 Task: Look for space in Heishan, China from 8th June, 2023 to 12th June, 2023 for 2 adults in price range Rs.8000 to Rs.16000. Place can be private room with 1  bedroom having 1 bed and 1 bathroom. Property type can be flatguest house, hotel. Booking option can be shelf check-in. Required host language is Chinese (Simplified).
Action: Mouse moved to (579, 498)
Screenshot: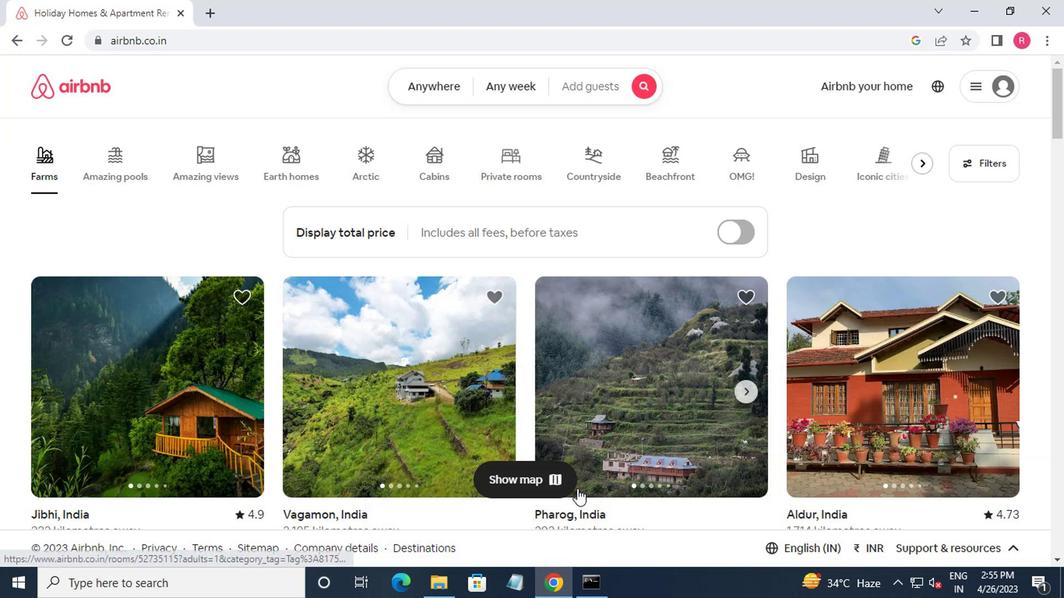 
Action: Mouse scrolled (579, 497) with delta (0, -1)
Screenshot: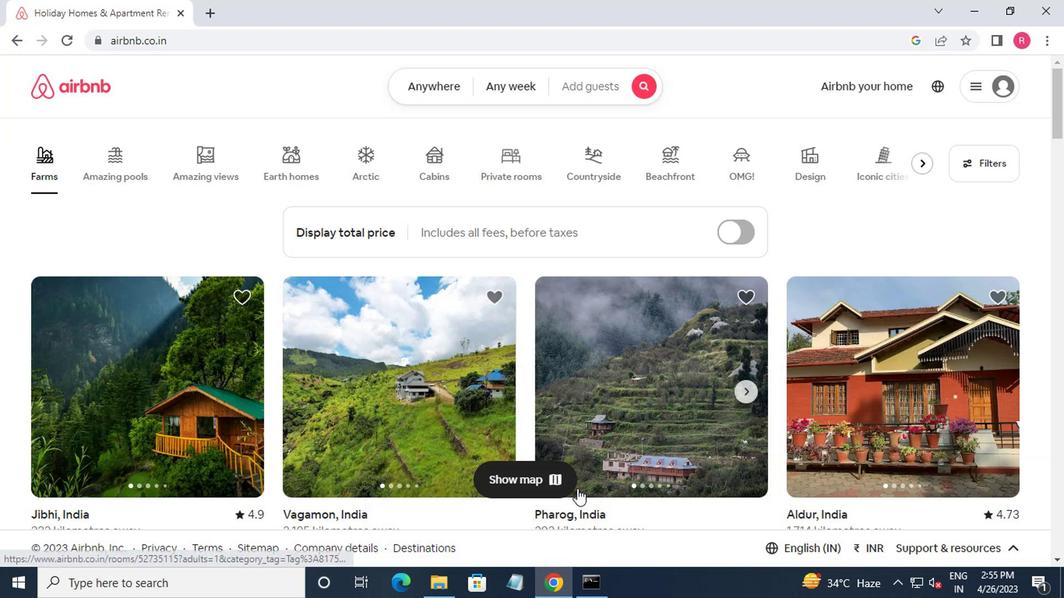 
Action: Mouse moved to (647, 95)
Screenshot: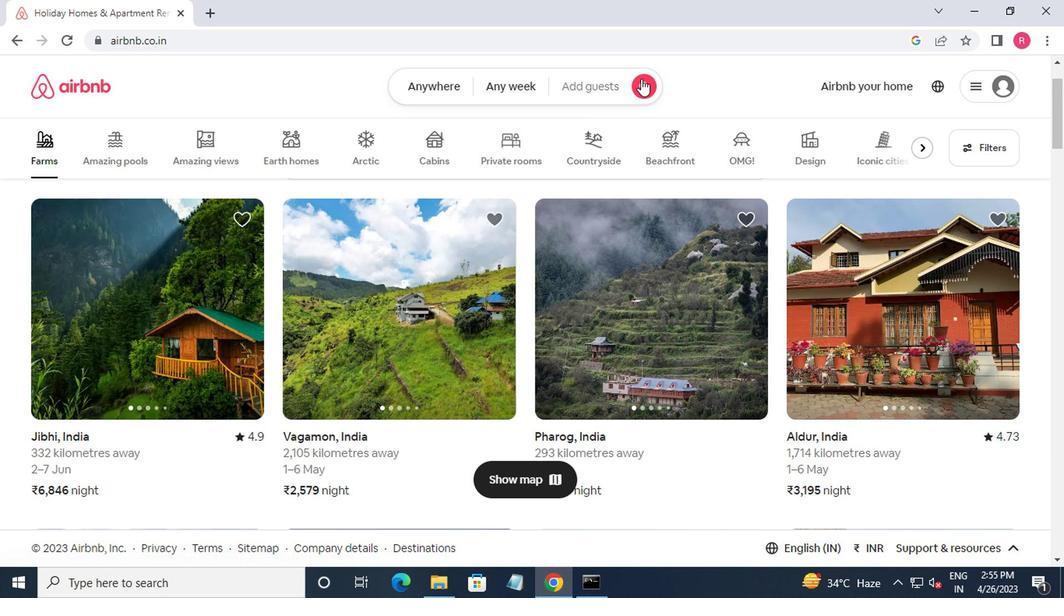 
Action: Mouse pressed left at (647, 95)
Screenshot: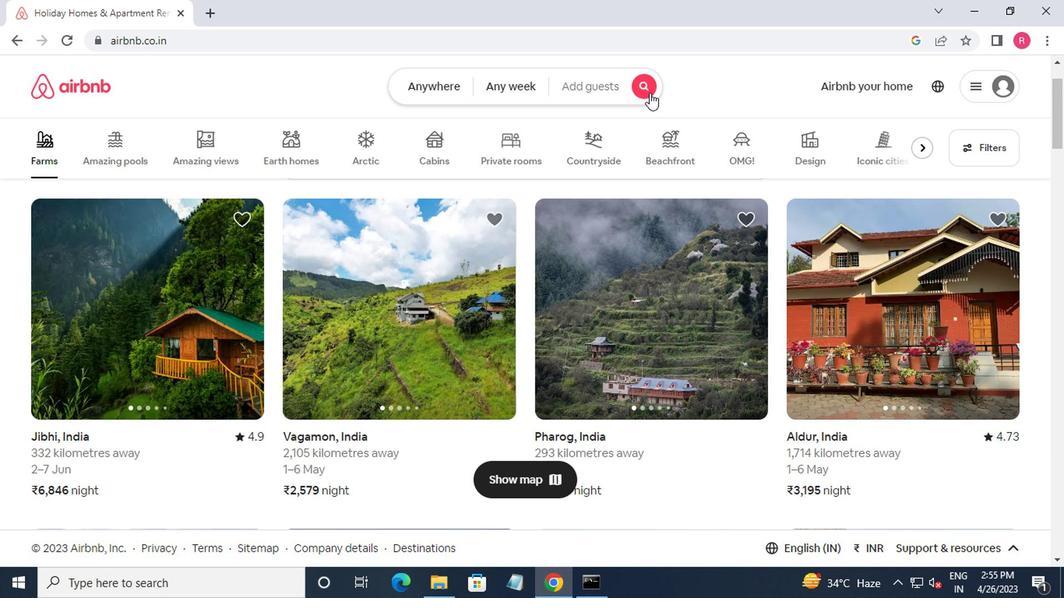 
Action: Mouse moved to (393, 154)
Screenshot: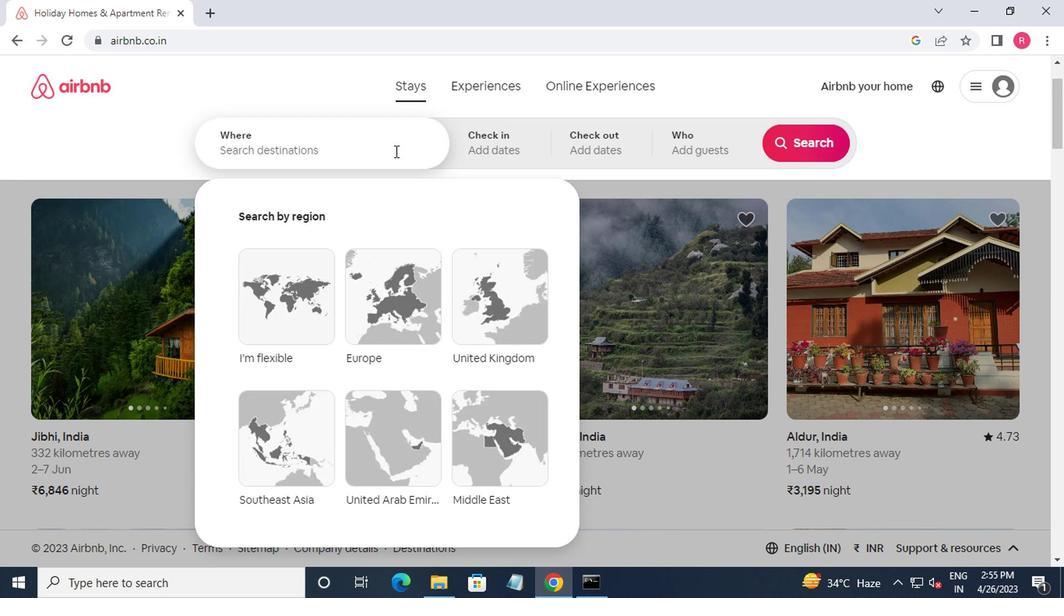 
Action: Mouse pressed left at (393, 154)
Screenshot: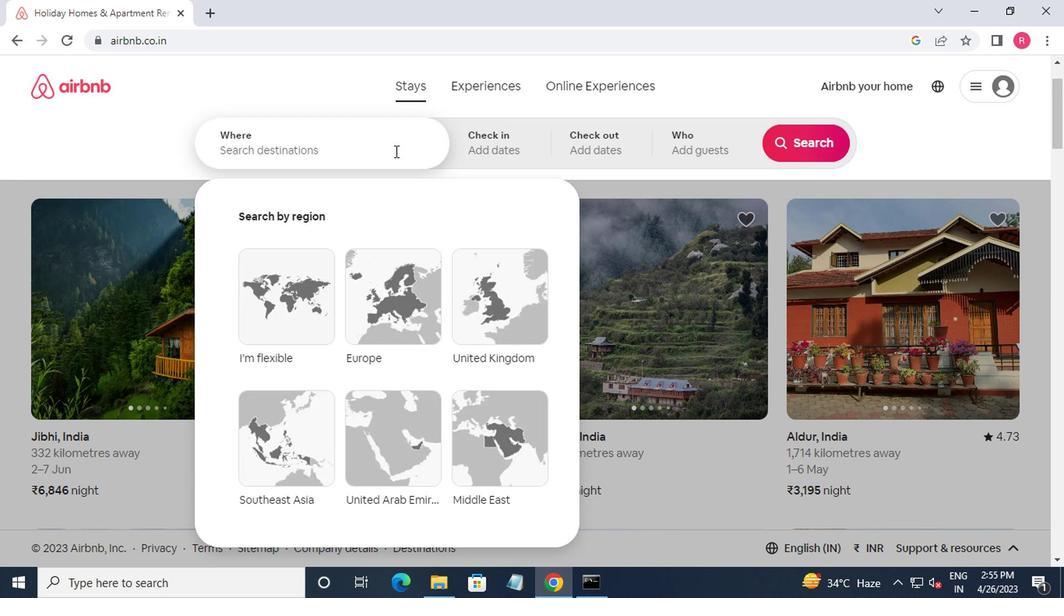 
Action: Mouse moved to (395, 153)
Screenshot: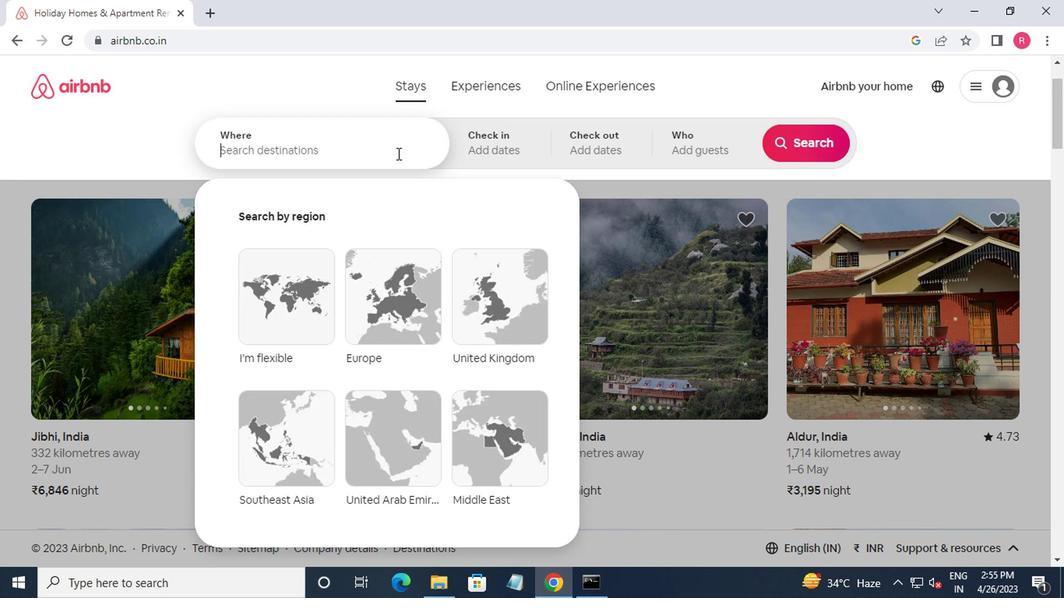 
Action: Key pressed heishan,china<Key.enter>
Screenshot: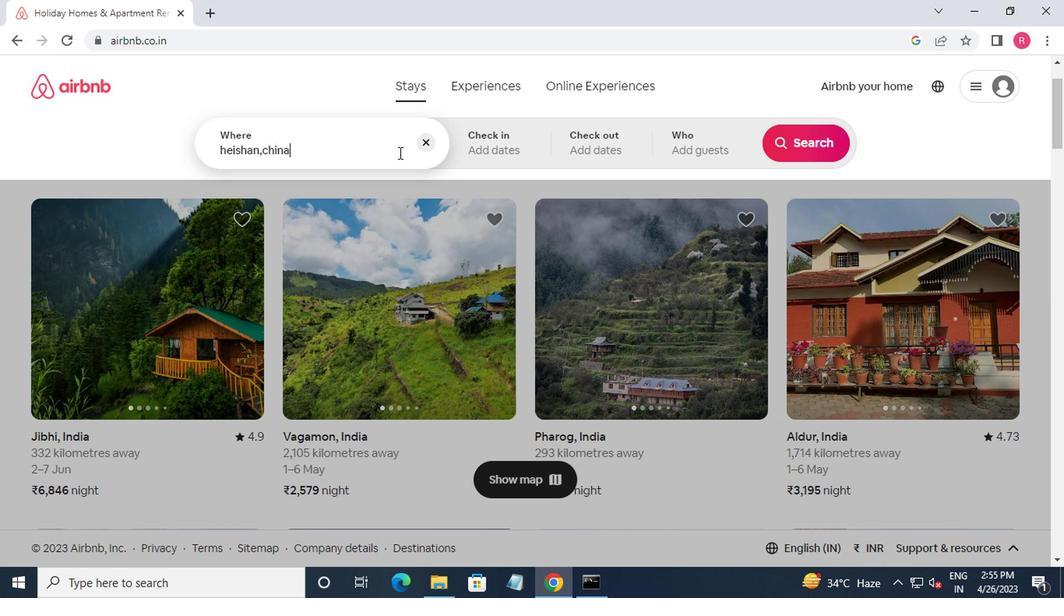 
Action: Mouse moved to (794, 273)
Screenshot: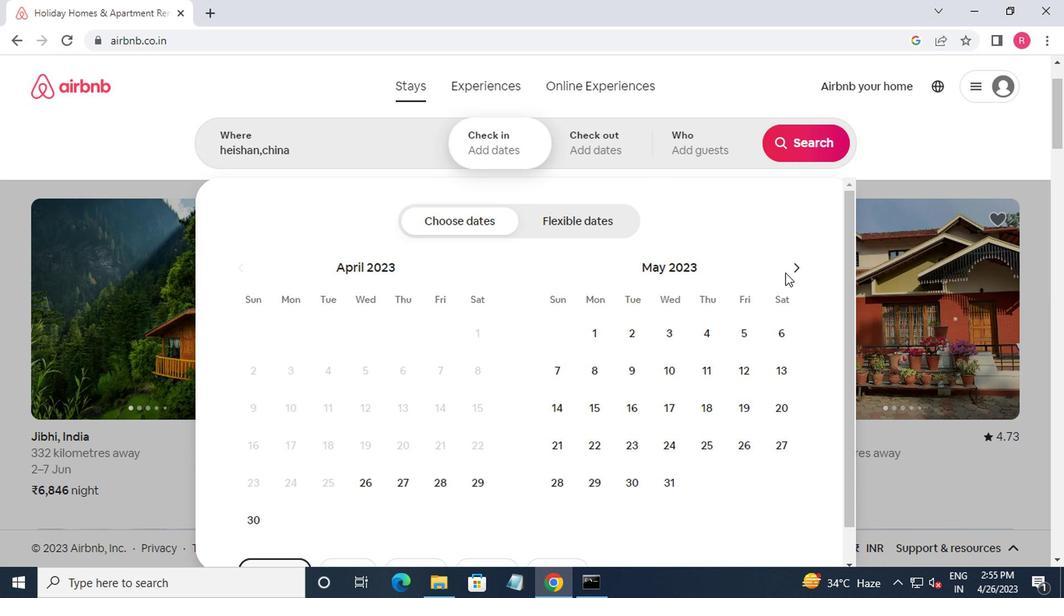 
Action: Mouse pressed left at (794, 273)
Screenshot: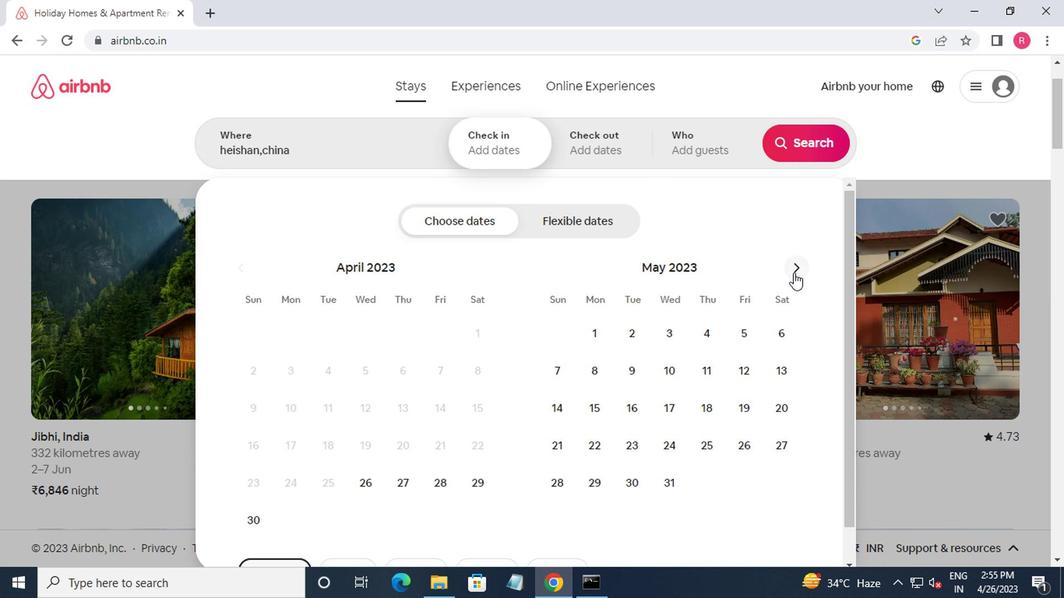 
Action: Mouse moved to (709, 382)
Screenshot: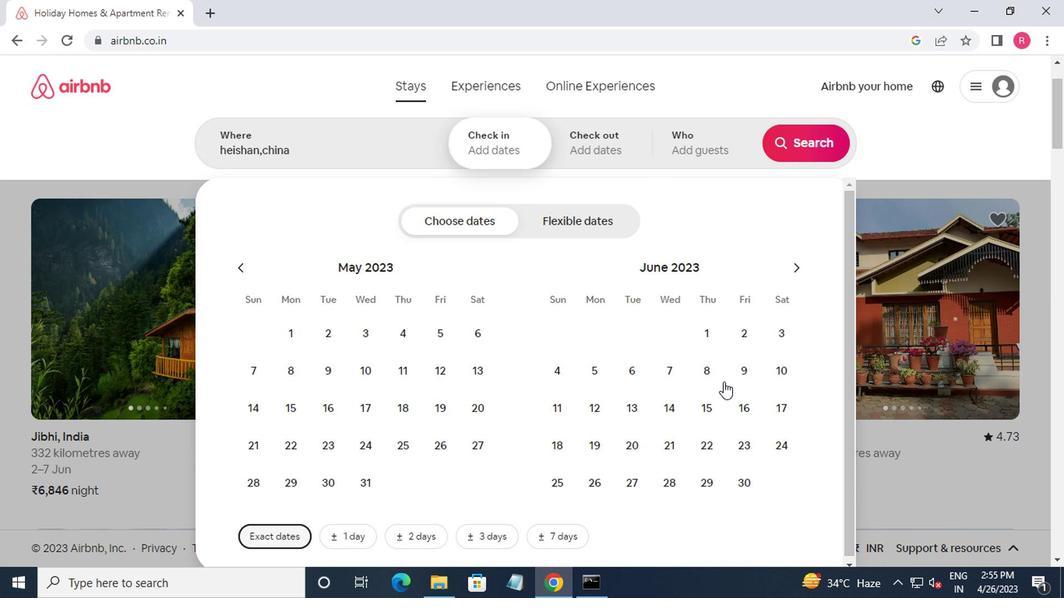 
Action: Mouse pressed left at (709, 382)
Screenshot: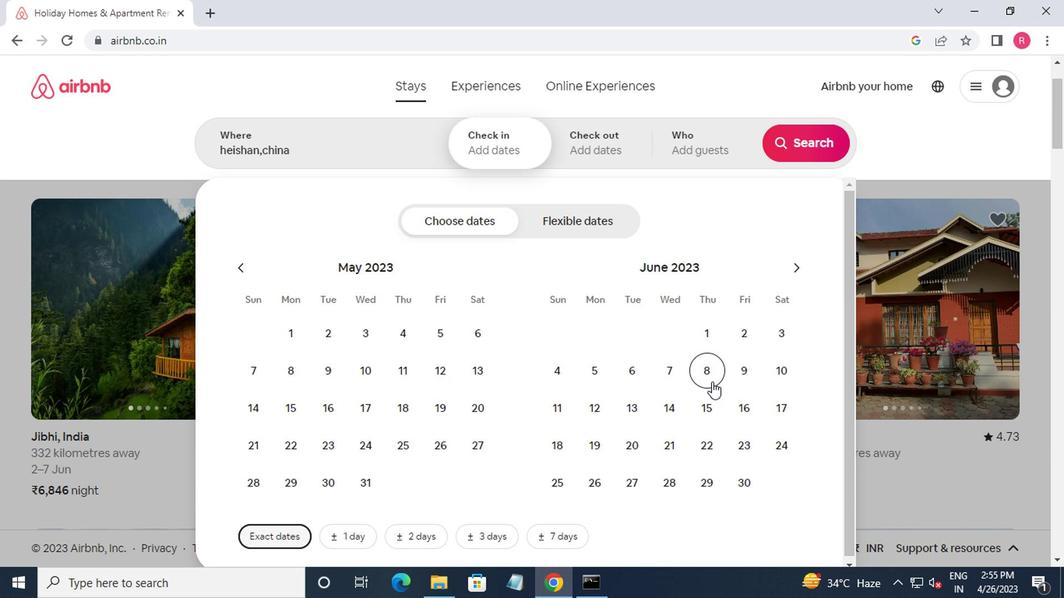 
Action: Mouse moved to (599, 406)
Screenshot: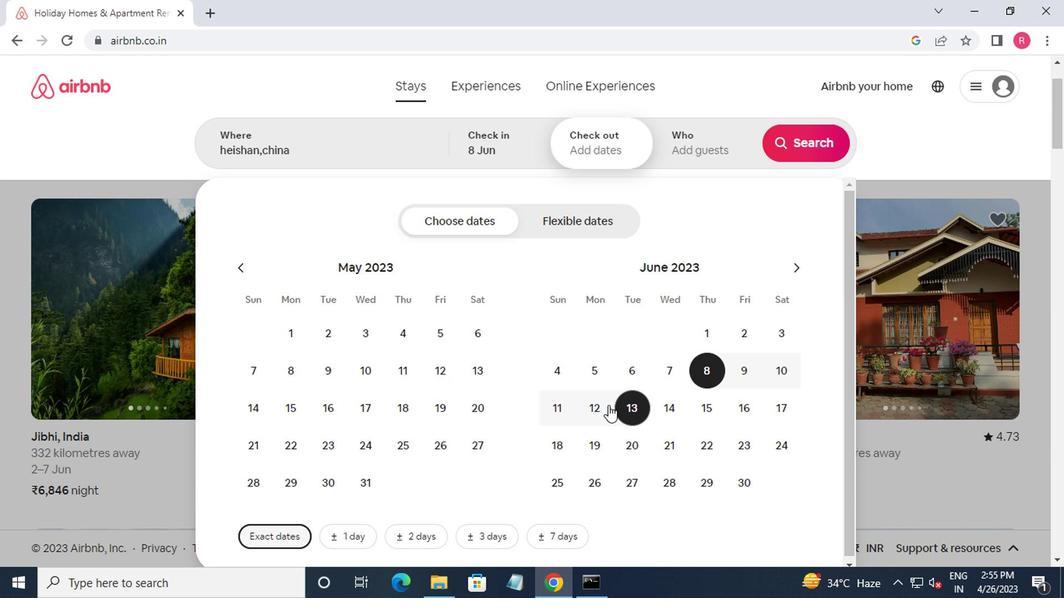 
Action: Mouse pressed left at (599, 406)
Screenshot: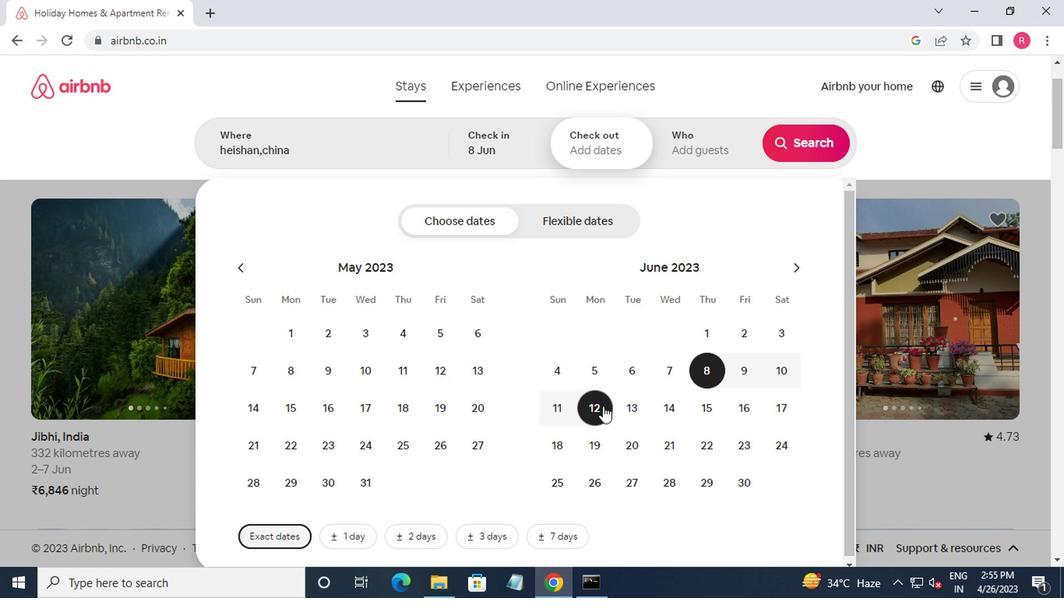 
Action: Mouse moved to (679, 147)
Screenshot: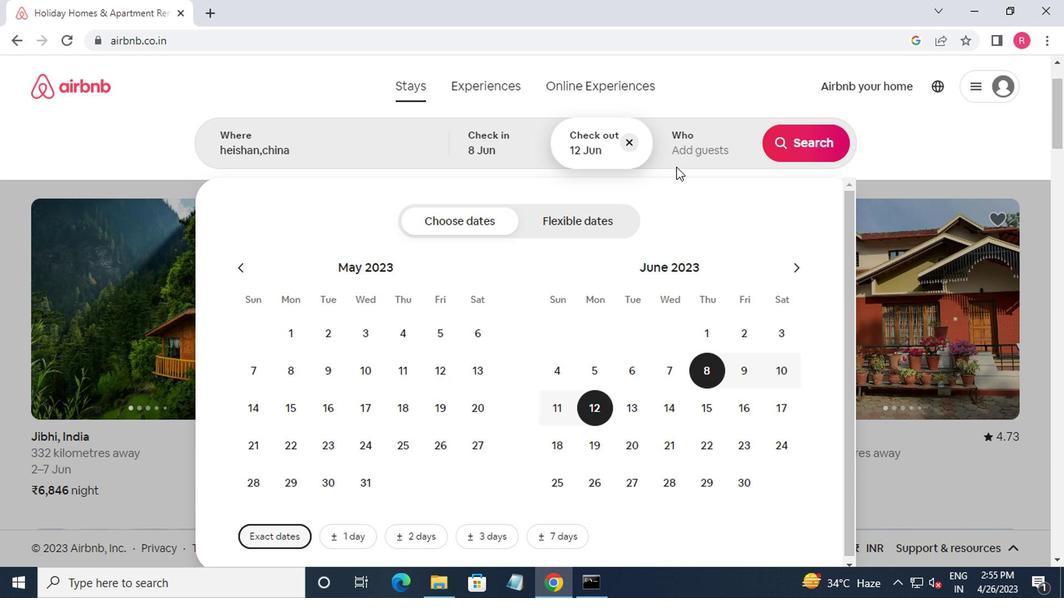 
Action: Mouse pressed left at (679, 147)
Screenshot: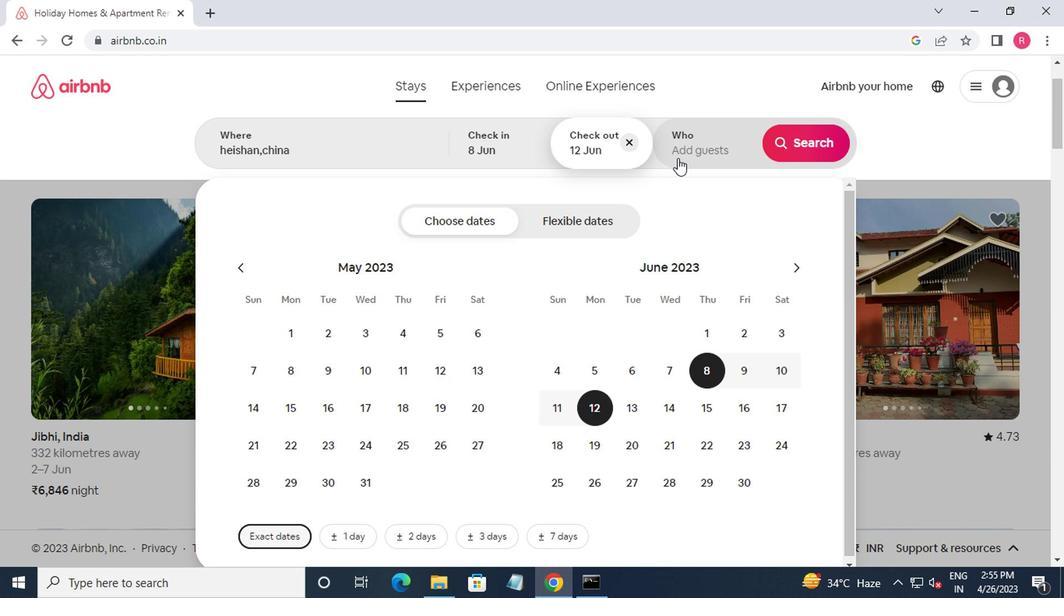 
Action: Mouse moved to (804, 225)
Screenshot: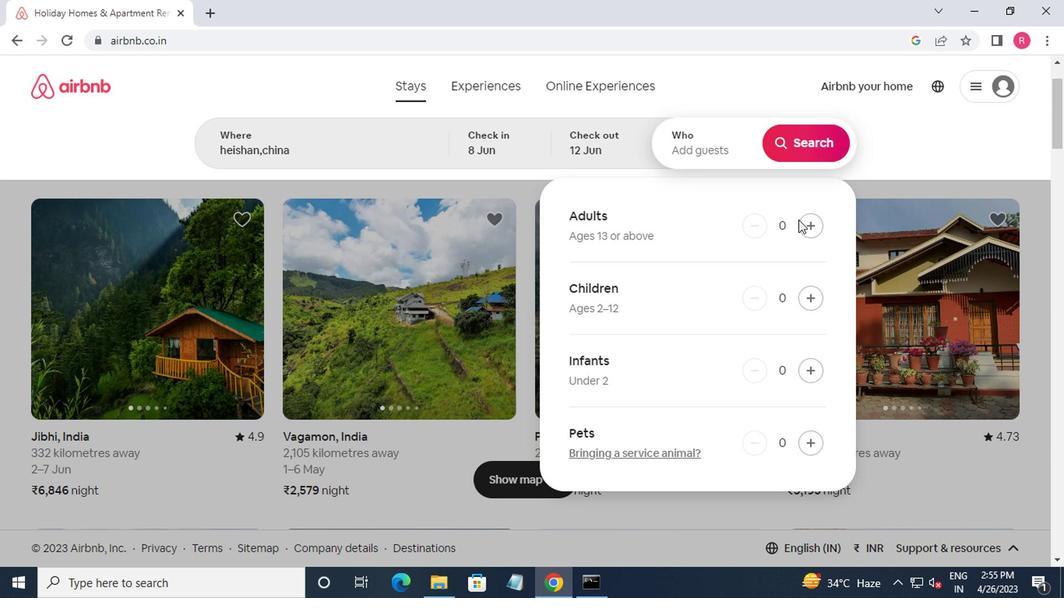 
Action: Mouse pressed left at (804, 225)
Screenshot: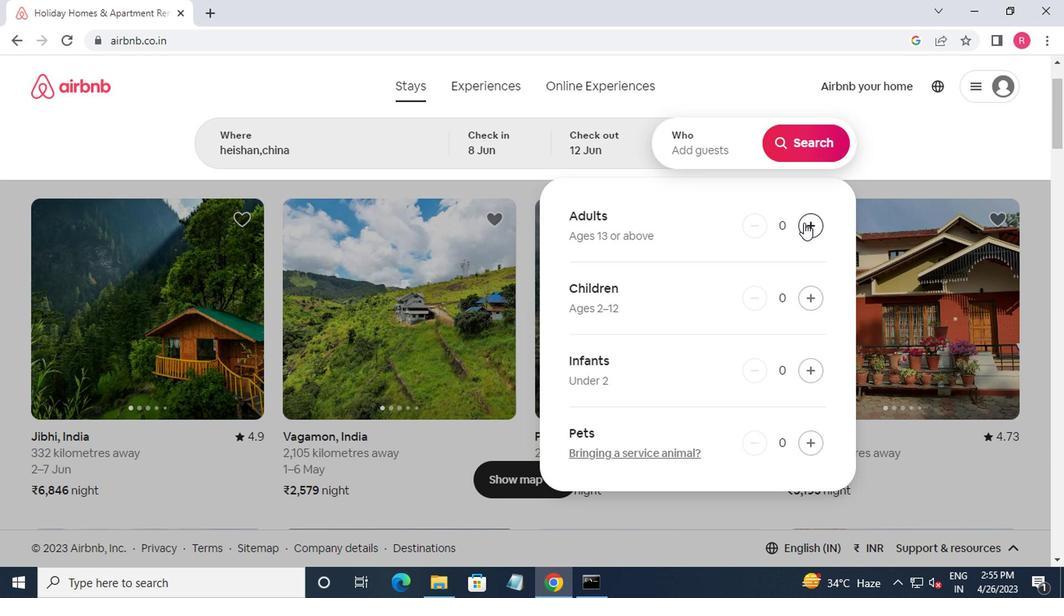 
Action: Mouse moved to (804, 225)
Screenshot: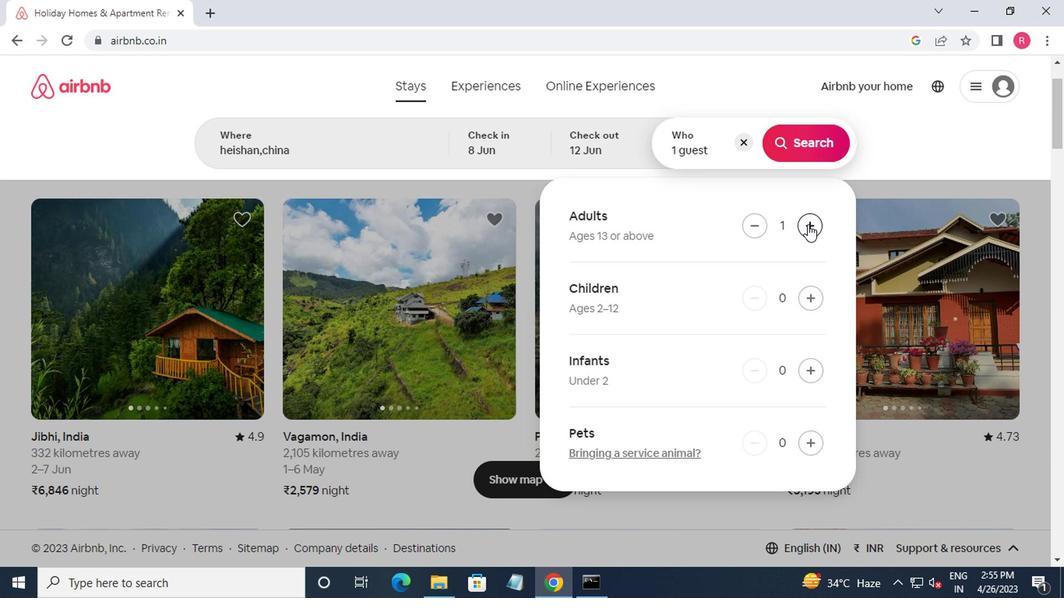 
Action: Mouse pressed left at (804, 225)
Screenshot: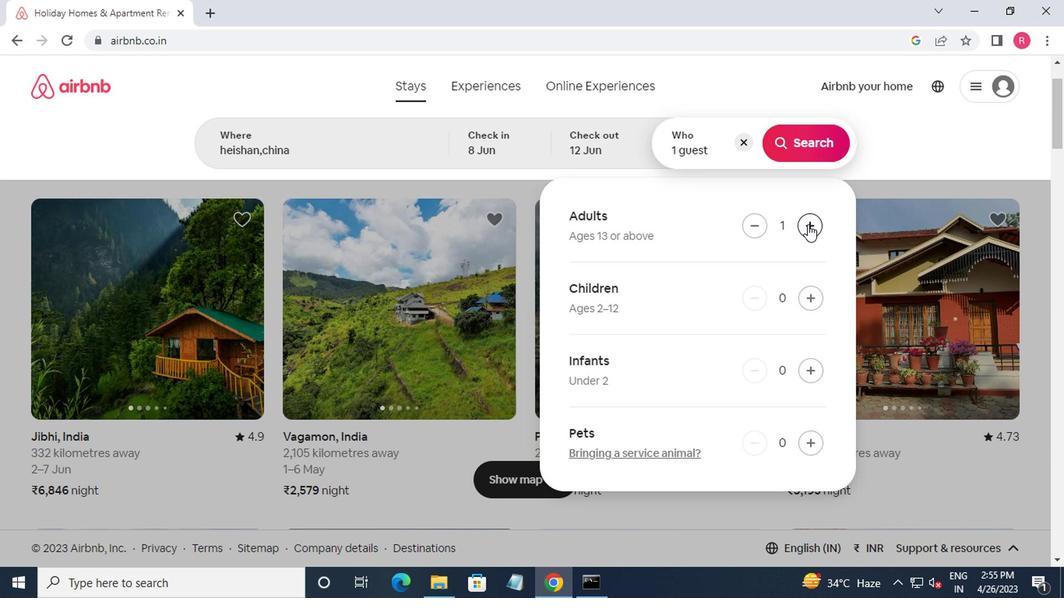 
Action: Mouse moved to (811, 141)
Screenshot: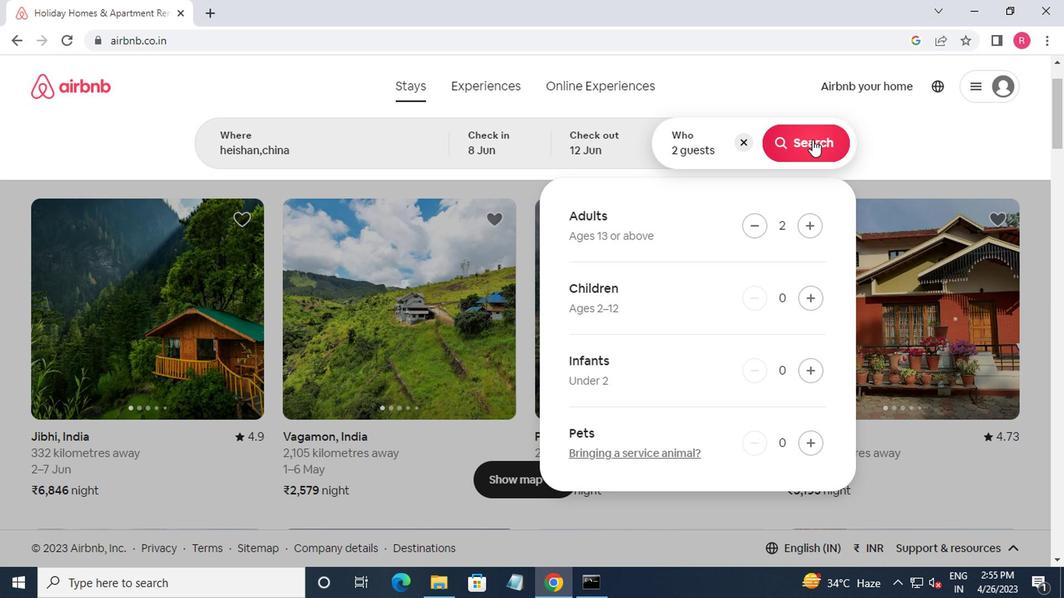 
Action: Mouse pressed left at (811, 141)
Screenshot: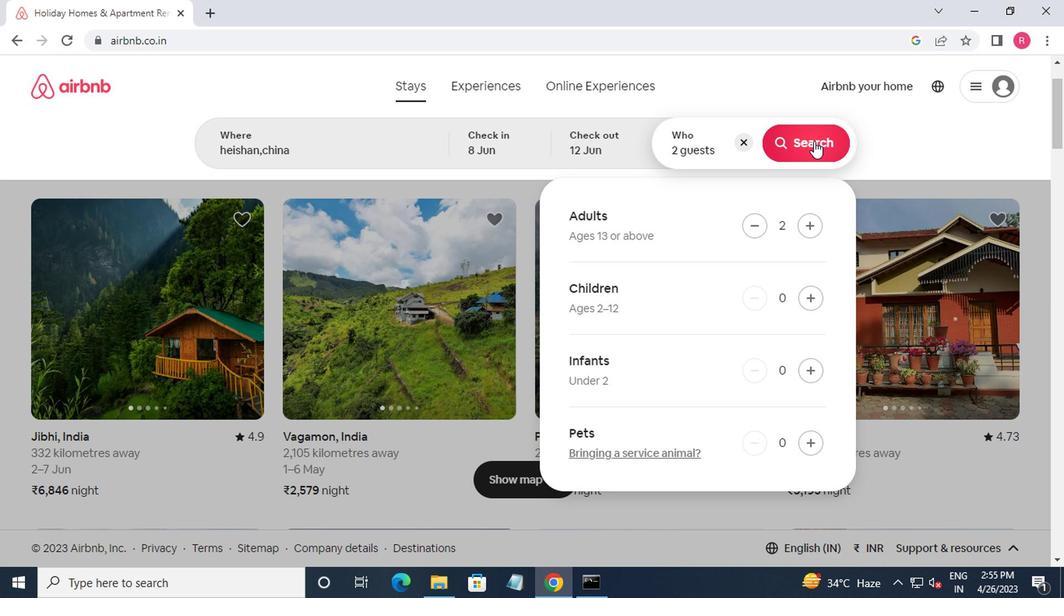 
Action: Mouse moved to (990, 150)
Screenshot: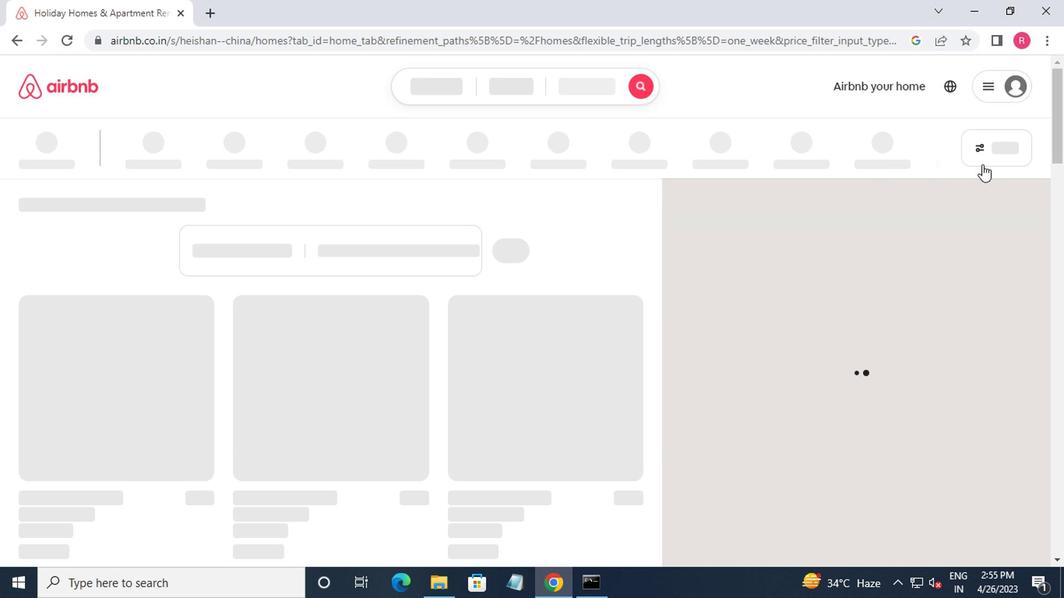 
Action: Mouse pressed left at (990, 150)
Screenshot: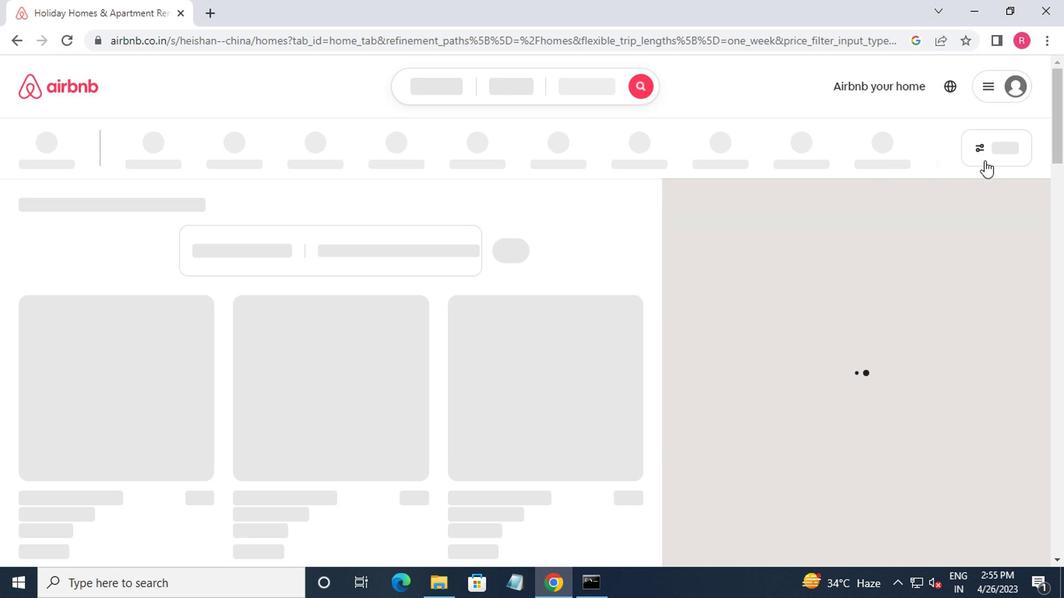 
Action: Mouse moved to (395, 238)
Screenshot: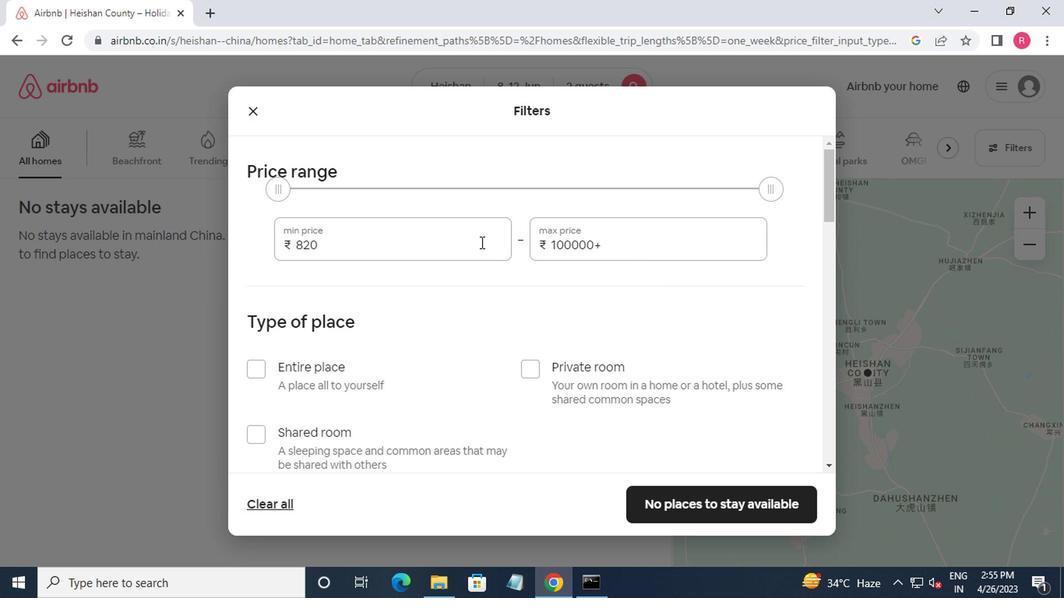 
Action: Mouse pressed left at (395, 238)
Screenshot: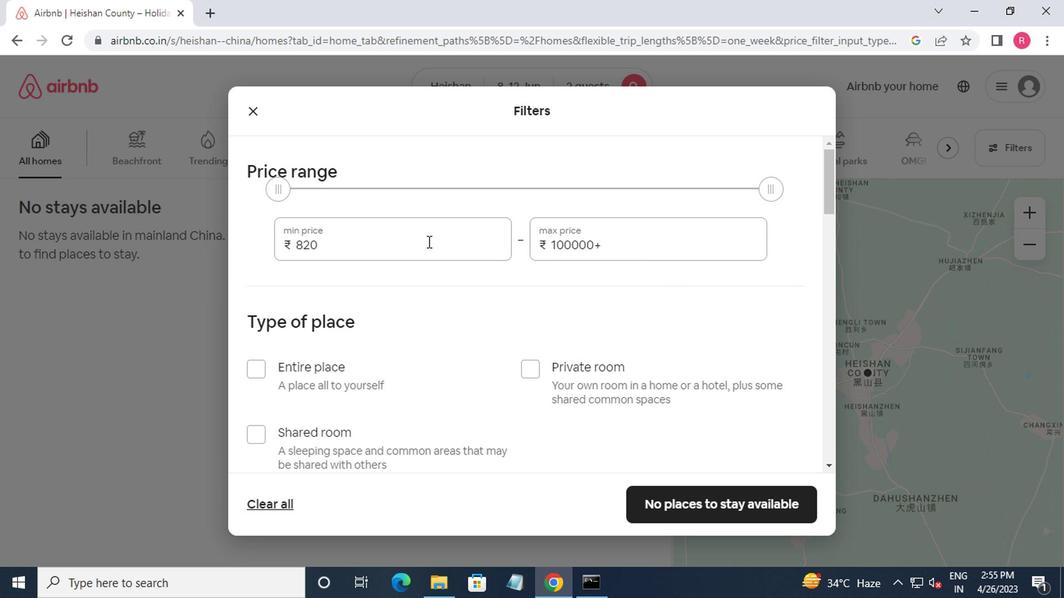 
Action: Mouse moved to (393, 237)
Screenshot: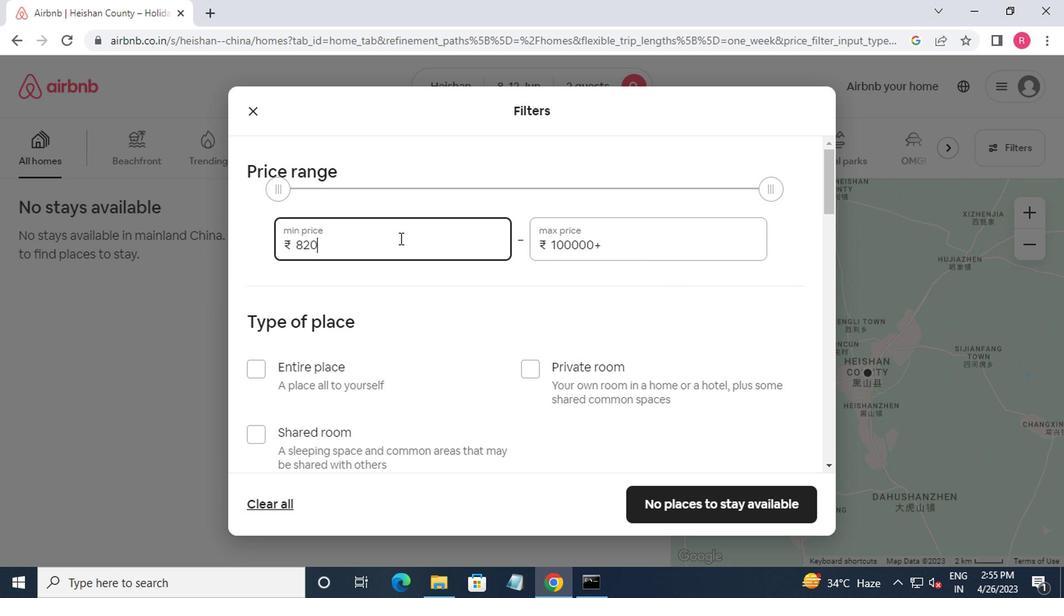 
Action: Key pressed <Key.backspace><Key.backspace><Key.backspace><Key.backspace>80000<Key.backspace><Key.tab>1600<Key.backspace><Key.backspace><Key.backspace><Key.backspace><Key.backspace><Key.backspace>6000
Screenshot: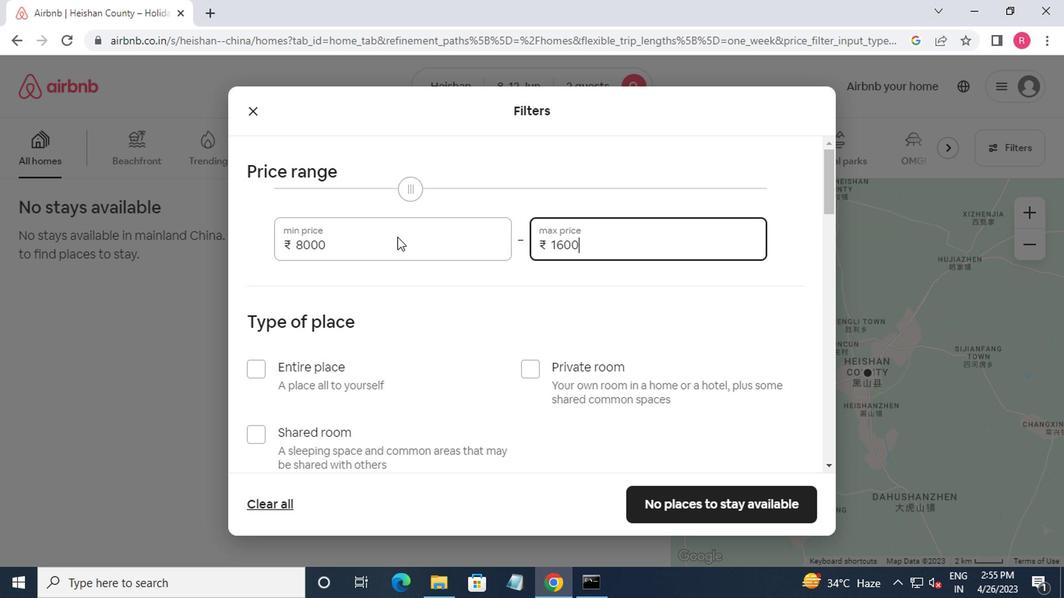 
Action: Mouse moved to (526, 374)
Screenshot: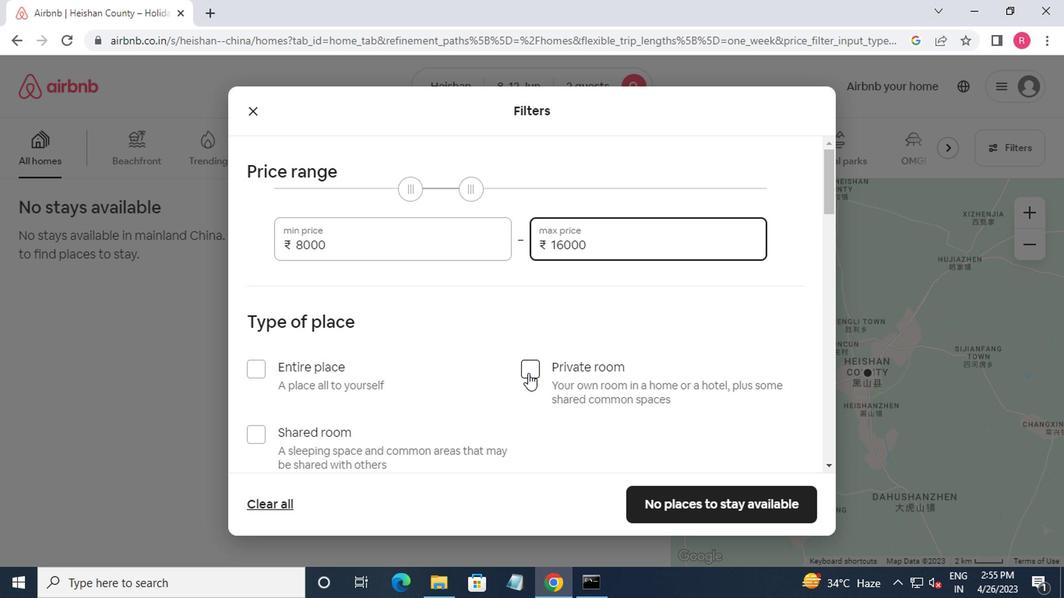 
Action: Mouse scrolled (526, 374) with delta (0, 0)
Screenshot: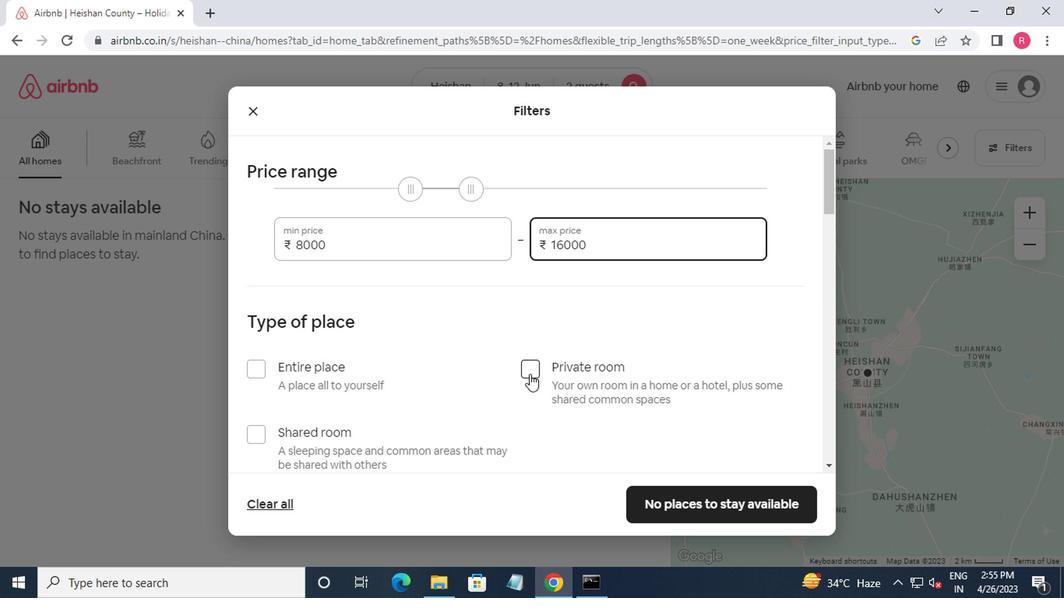 
Action: Mouse moved to (530, 294)
Screenshot: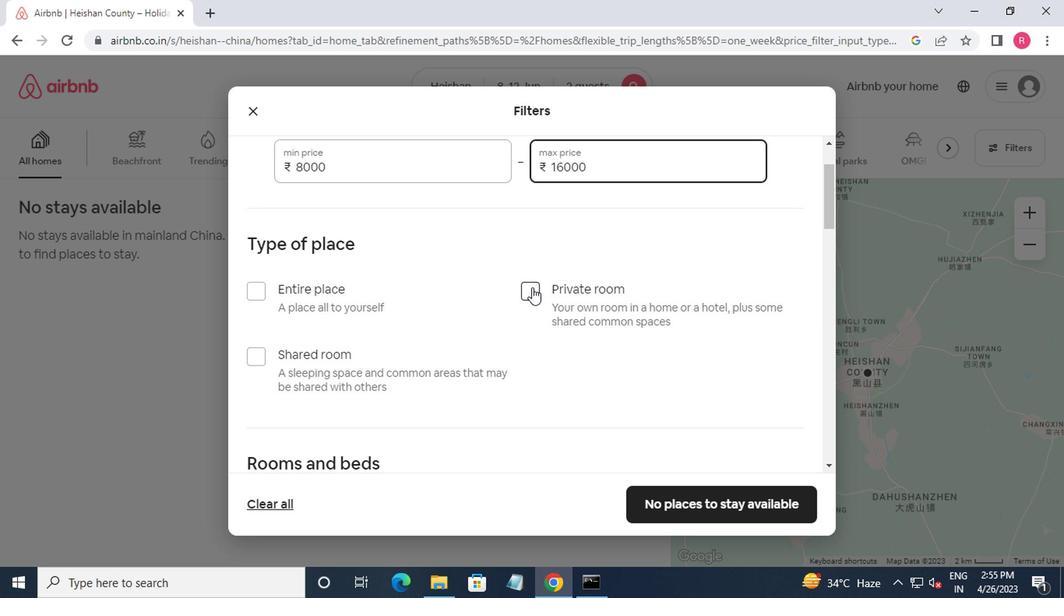 
Action: Mouse pressed left at (530, 294)
Screenshot: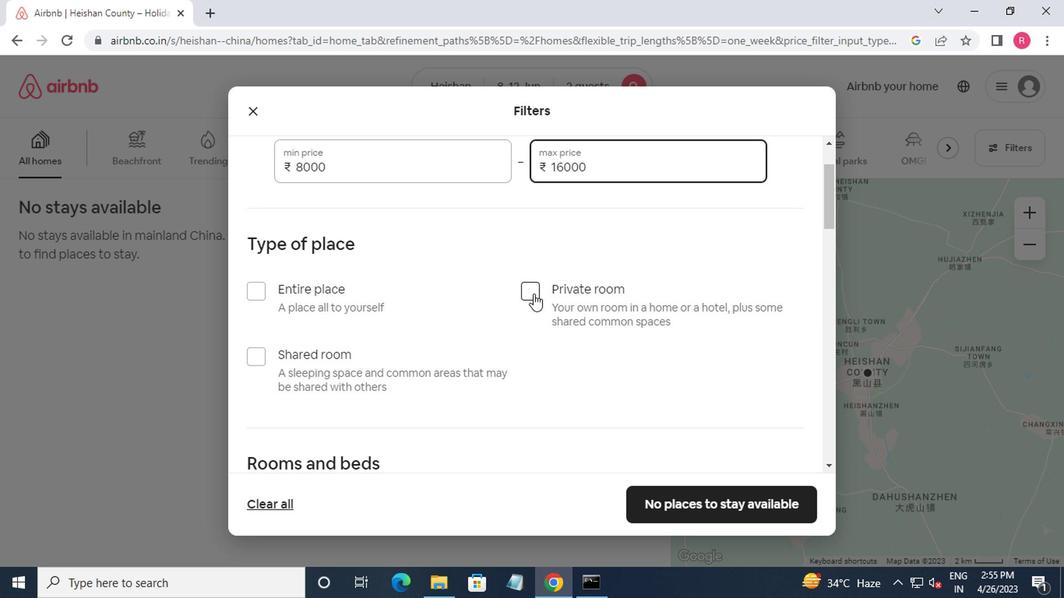 
Action: Mouse moved to (527, 294)
Screenshot: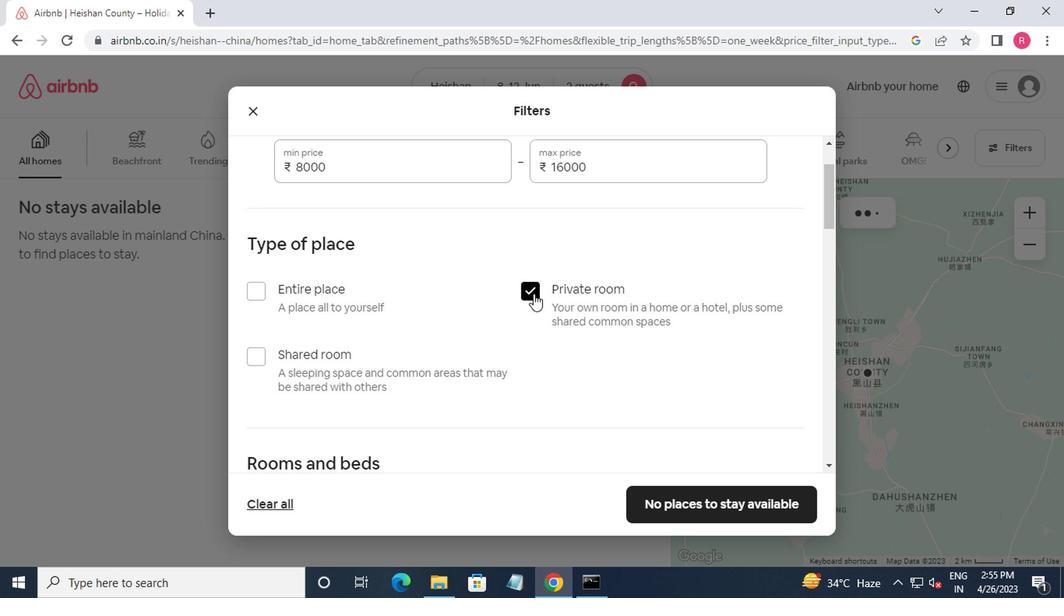 
Action: Mouse scrolled (527, 293) with delta (0, 0)
Screenshot: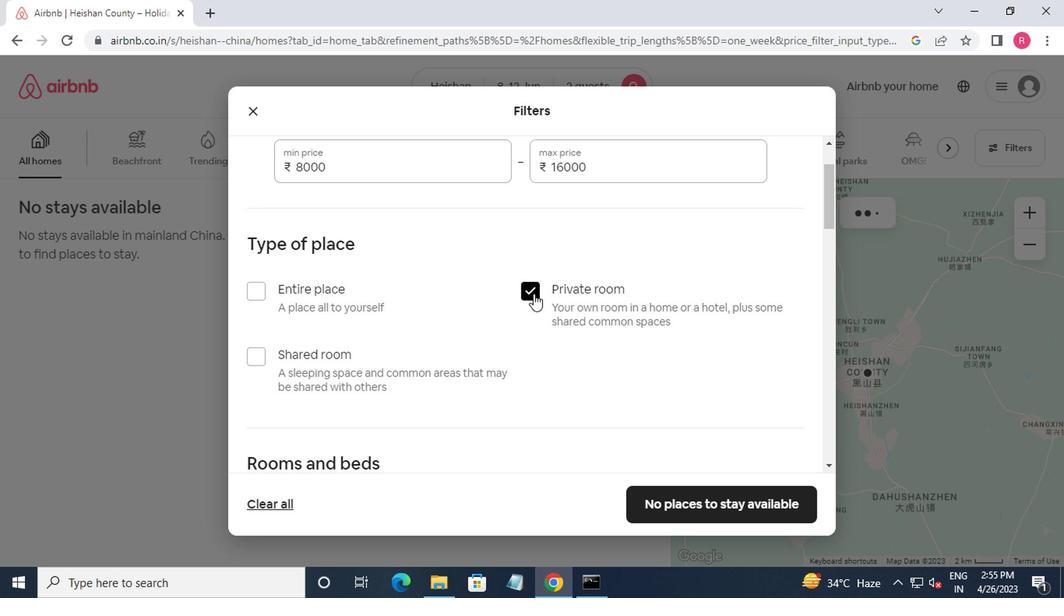 
Action: Mouse moved to (527, 296)
Screenshot: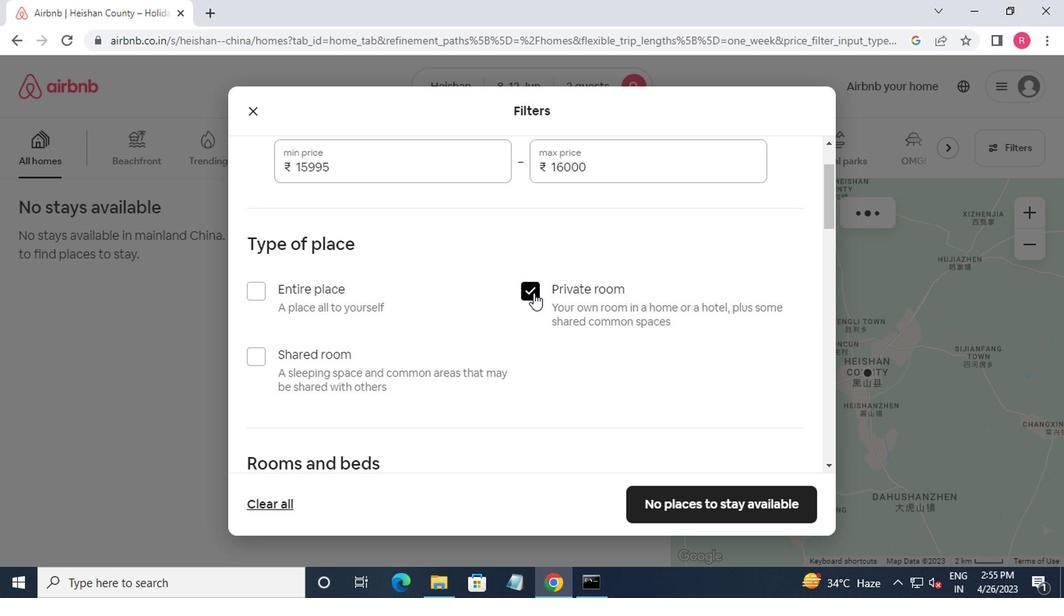 
Action: Mouse scrolled (527, 294) with delta (0, -1)
Screenshot: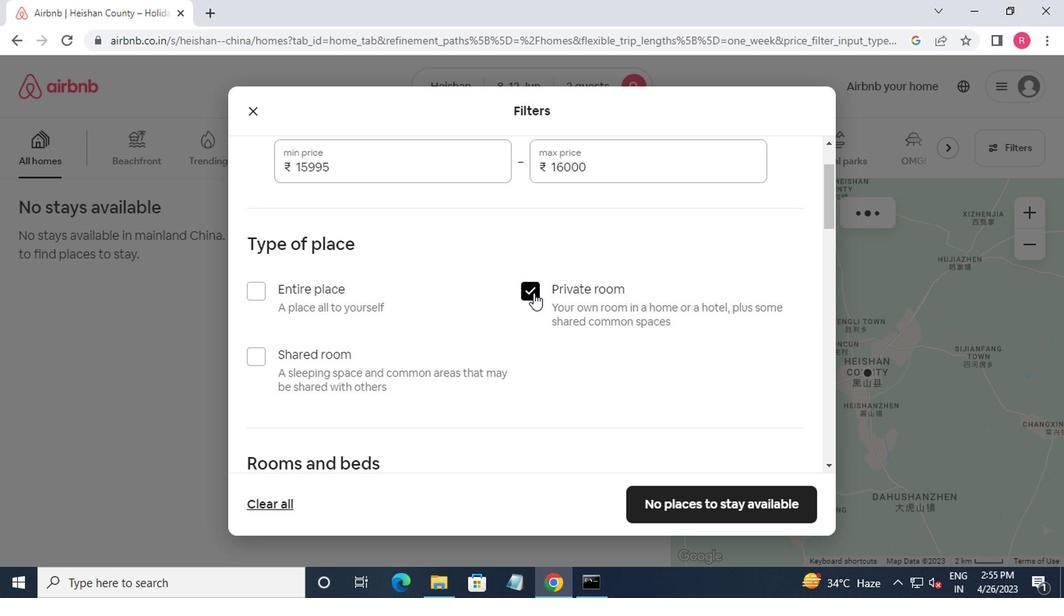 
Action: Mouse moved to (345, 388)
Screenshot: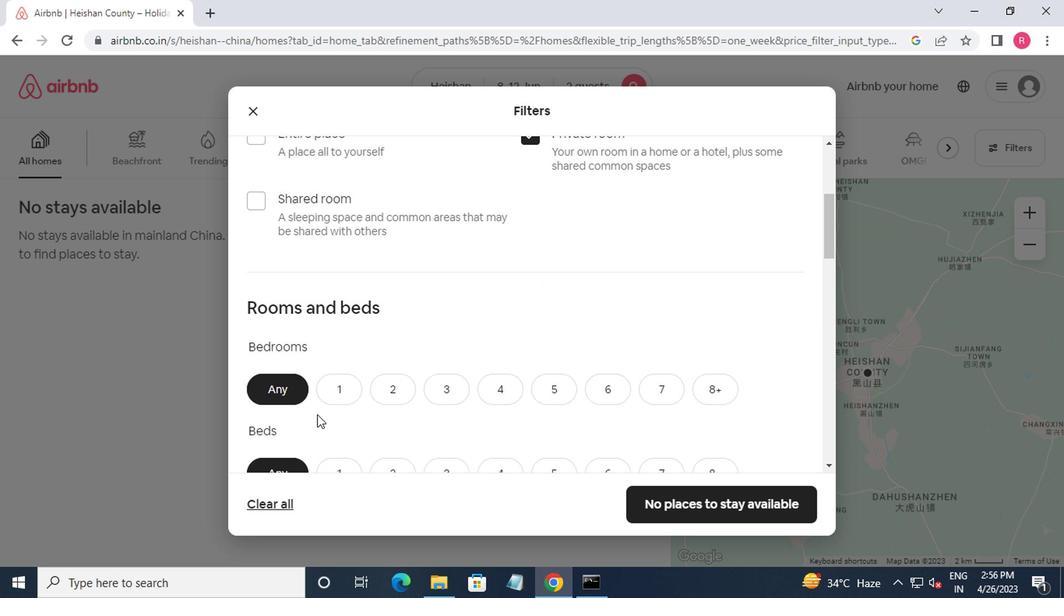 
Action: Mouse pressed left at (345, 388)
Screenshot: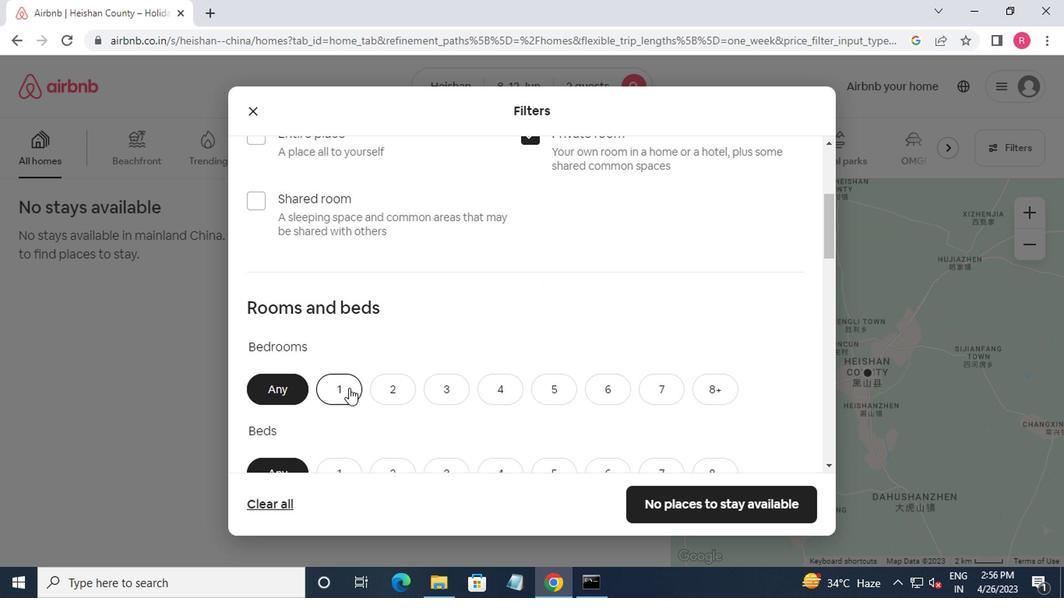 
Action: Mouse moved to (338, 386)
Screenshot: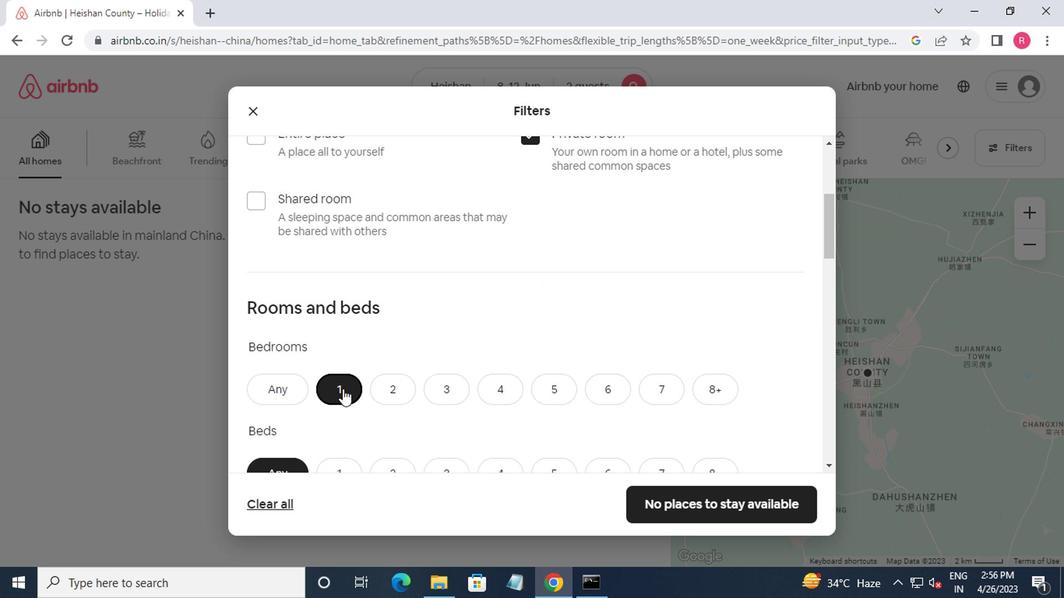 
Action: Mouse scrolled (338, 385) with delta (0, 0)
Screenshot: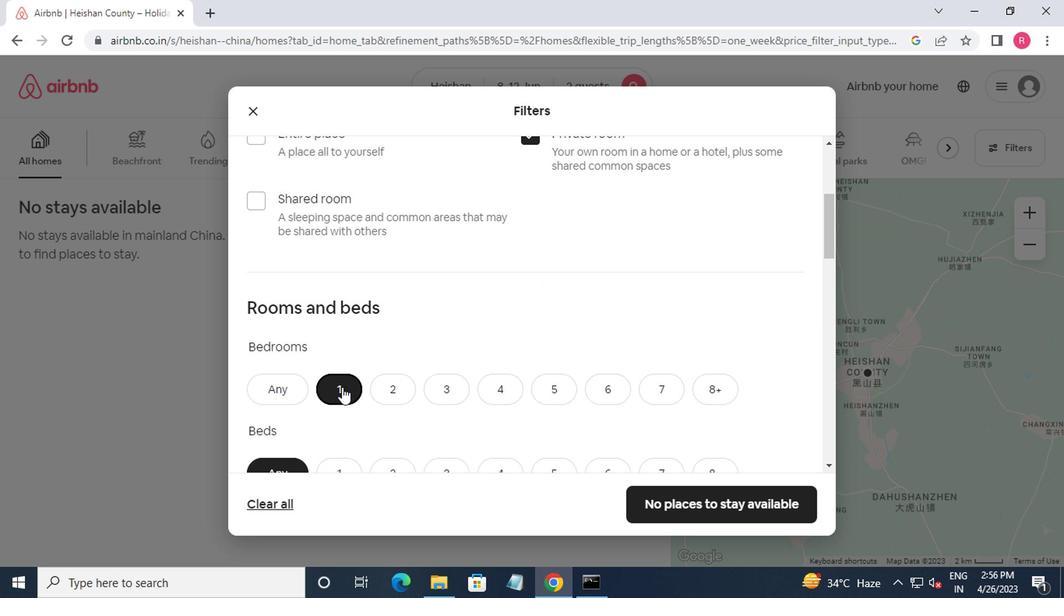 
Action: Mouse moved to (335, 399)
Screenshot: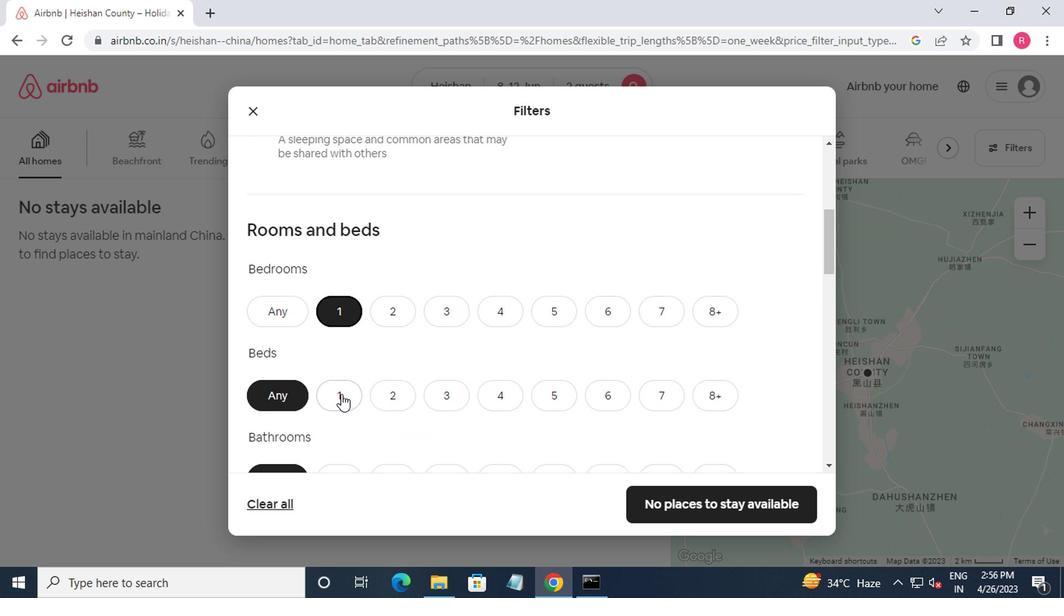 
Action: Mouse pressed left at (335, 399)
Screenshot: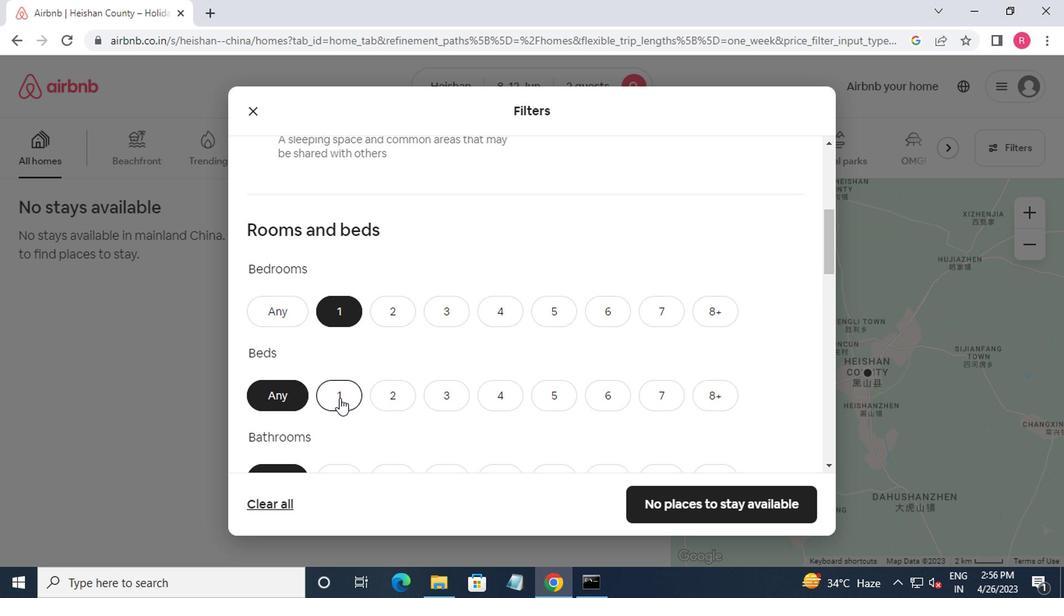 
Action: Mouse moved to (374, 424)
Screenshot: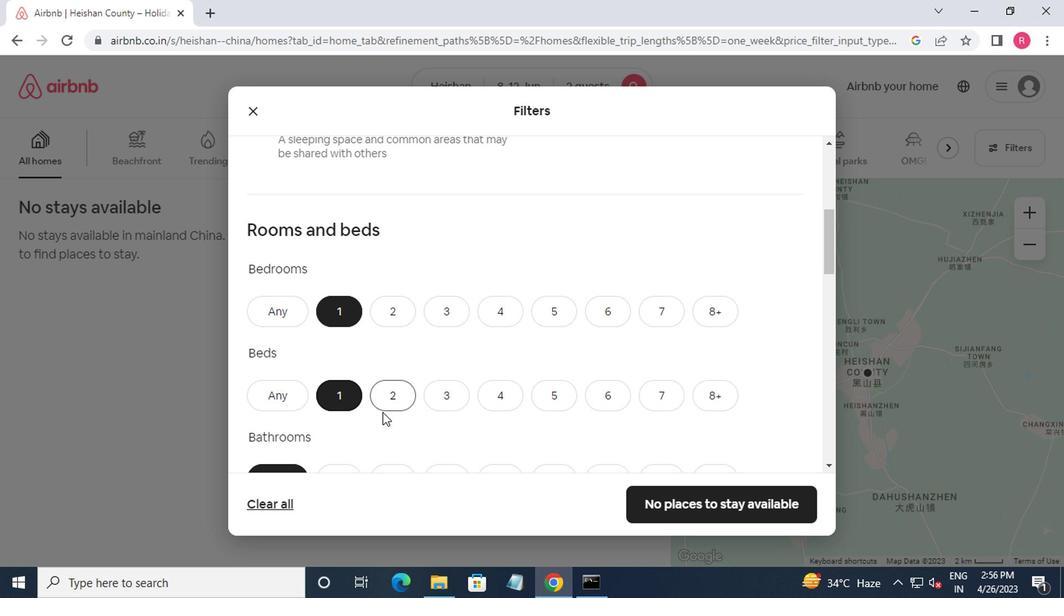 
Action: Mouse scrolled (374, 424) with delta (0, 0)
Screenshot: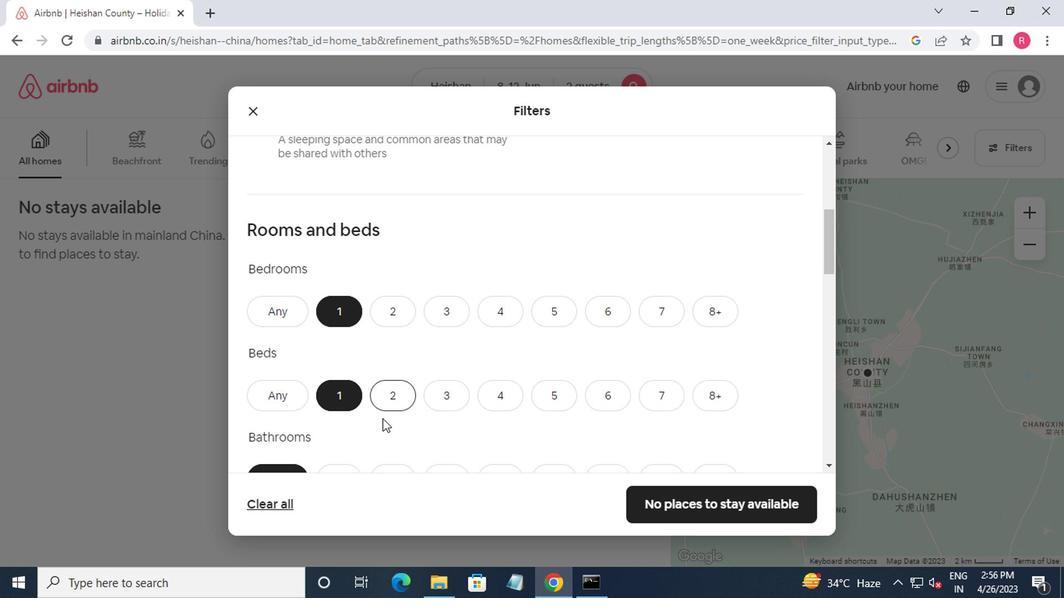 
Action: Mouse moved to (373, 426)
Screenshot: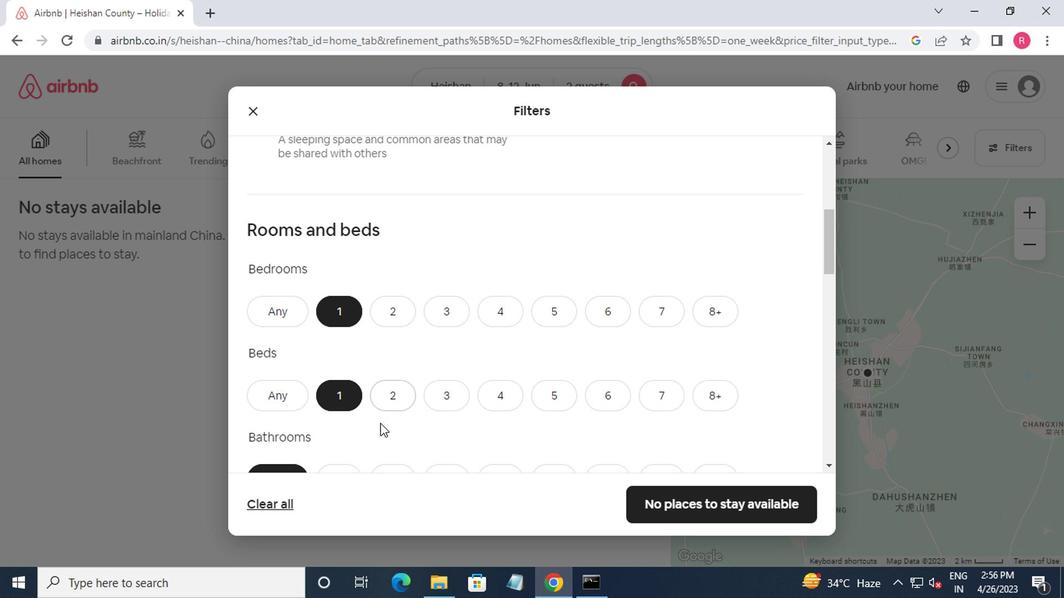 
Action: Mouse scrolled (373, 425) with delta (0, 0)
Screenshot: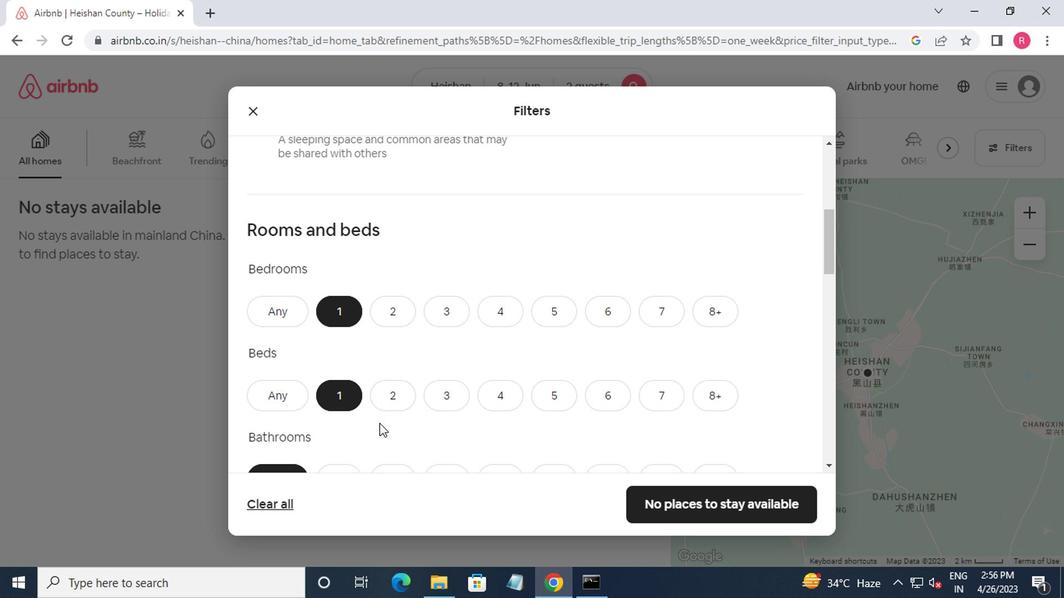 
Action: Mouse moved to (335, 328)
Screenshot: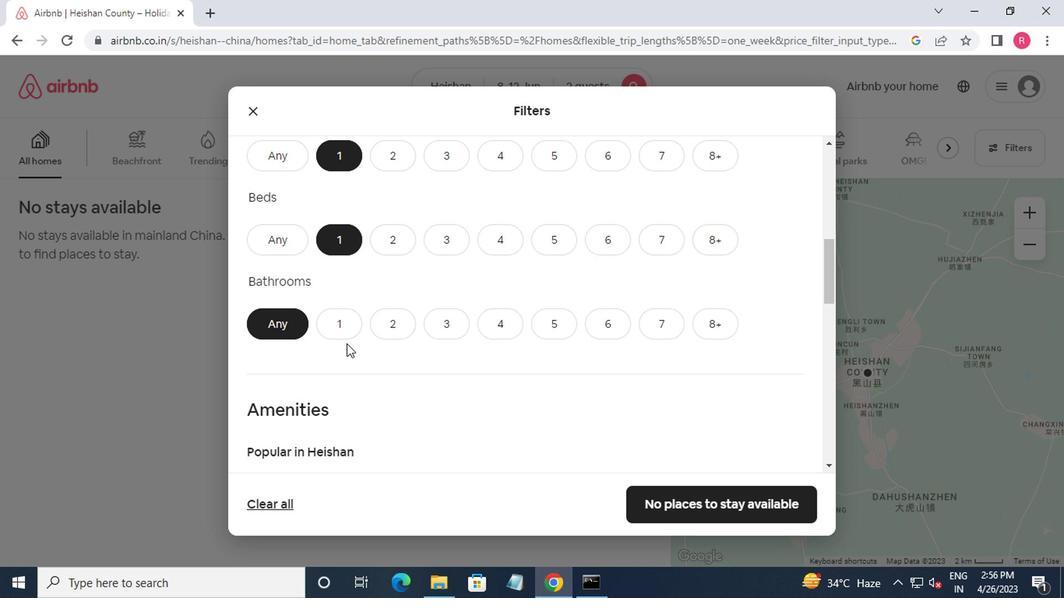 
Action: Mouse pressed left at (335, 328)
Screenshot: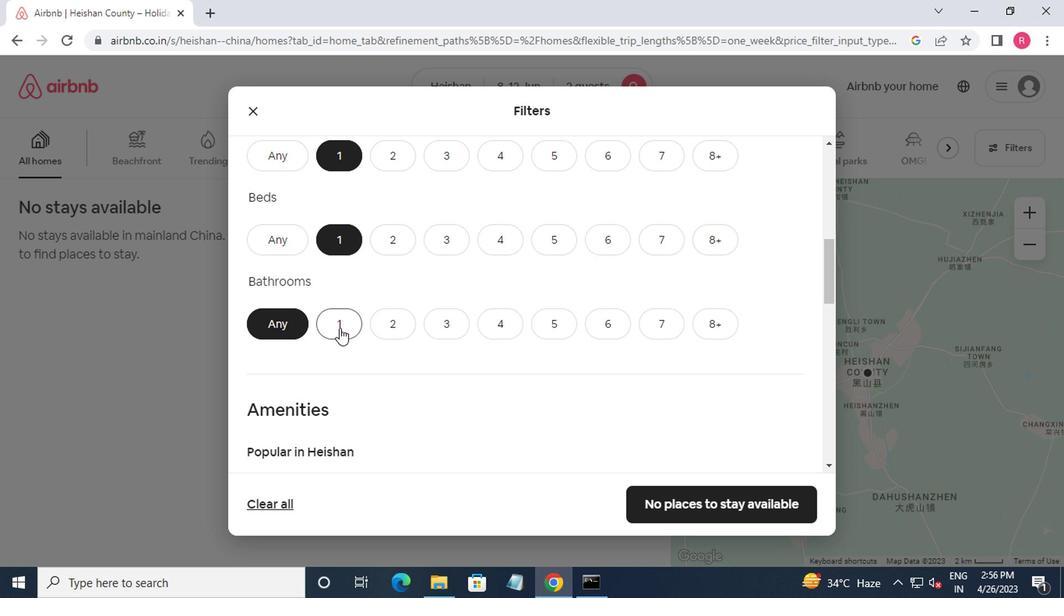 
Action: Mouse moved to (418, 336)
Screenshot: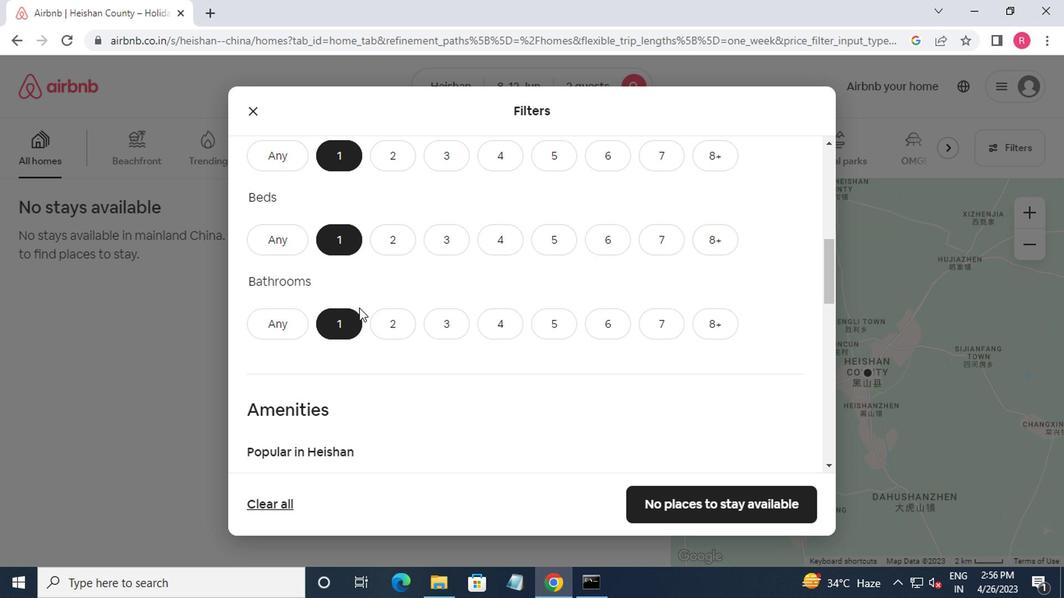 
Action: Mouse scrolled (418, 335) with delta (0, 0)
Screenshot: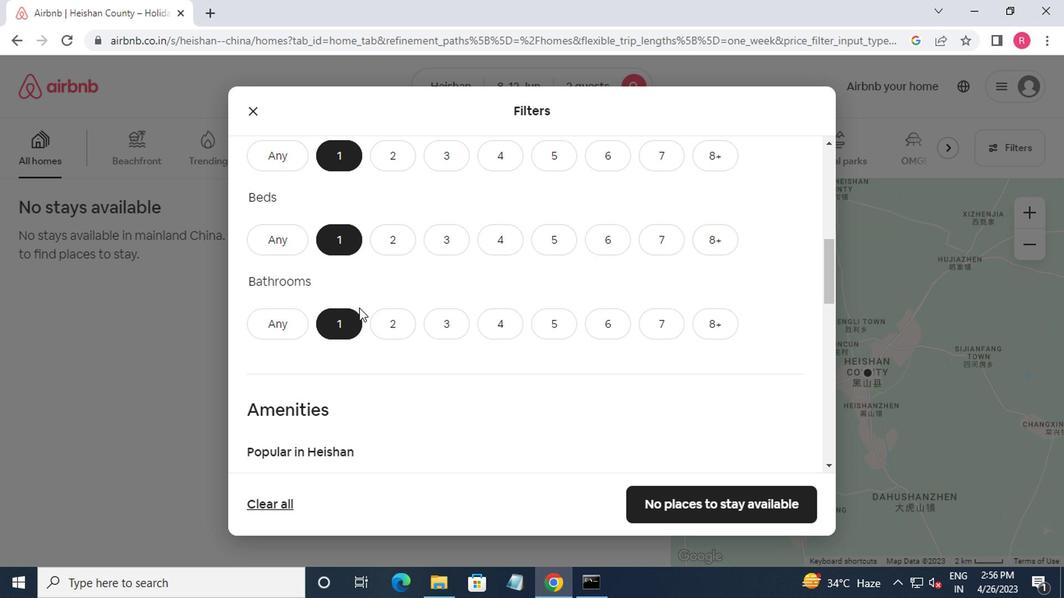 
Action: Mouse moved to (429, 352)
Screenshot: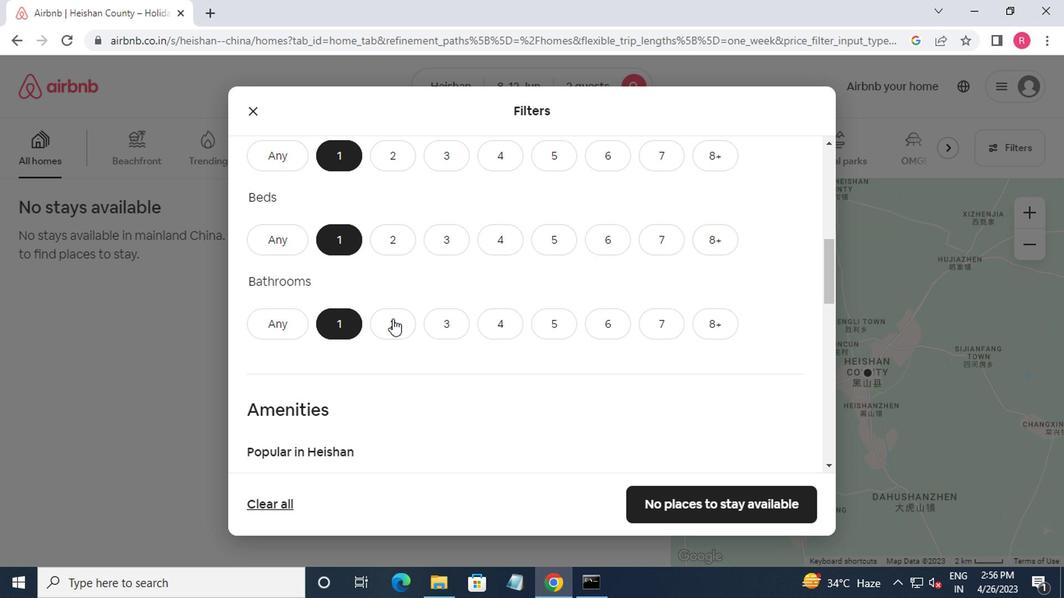 
Action: Mouse scrolled (429, 351) with delta (0, 0)
Screenshot: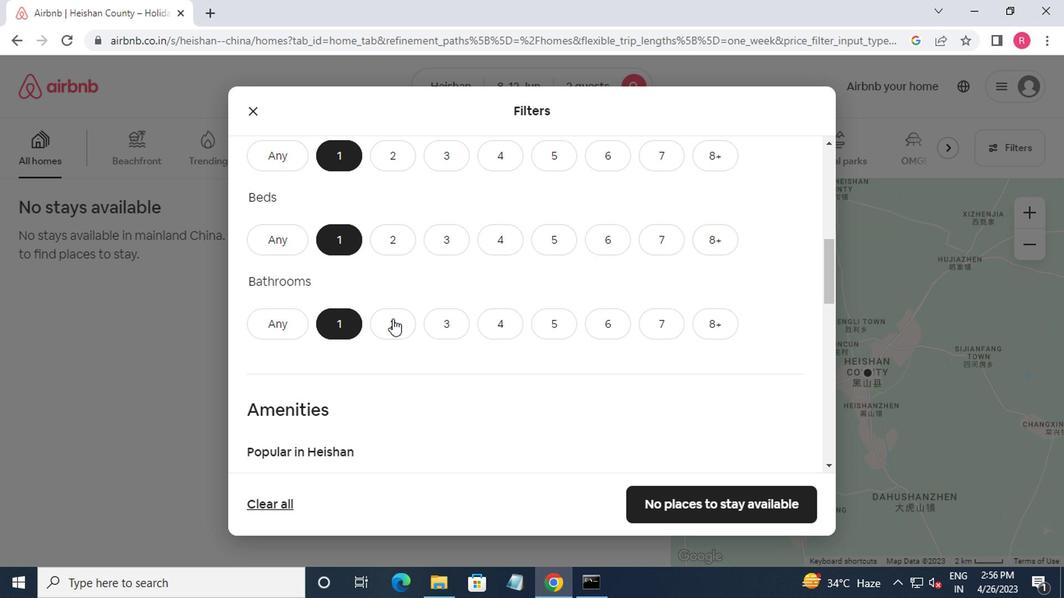 
Action: Mouse moved to (601, 365)
Screenshot: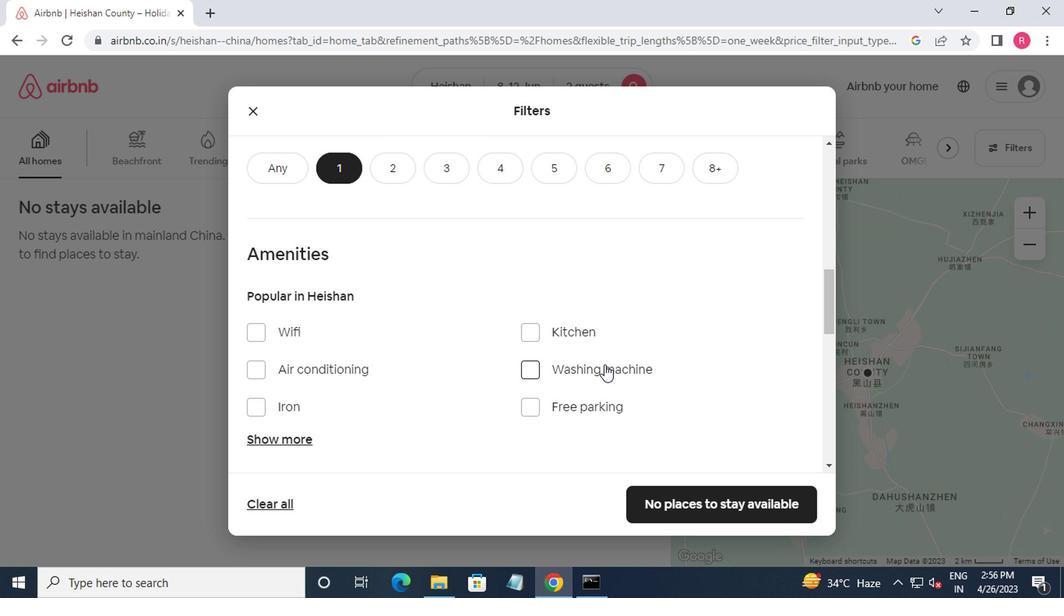
Action: Mouse scrolled (601, 364) with delta (0, 0)
Screenshot: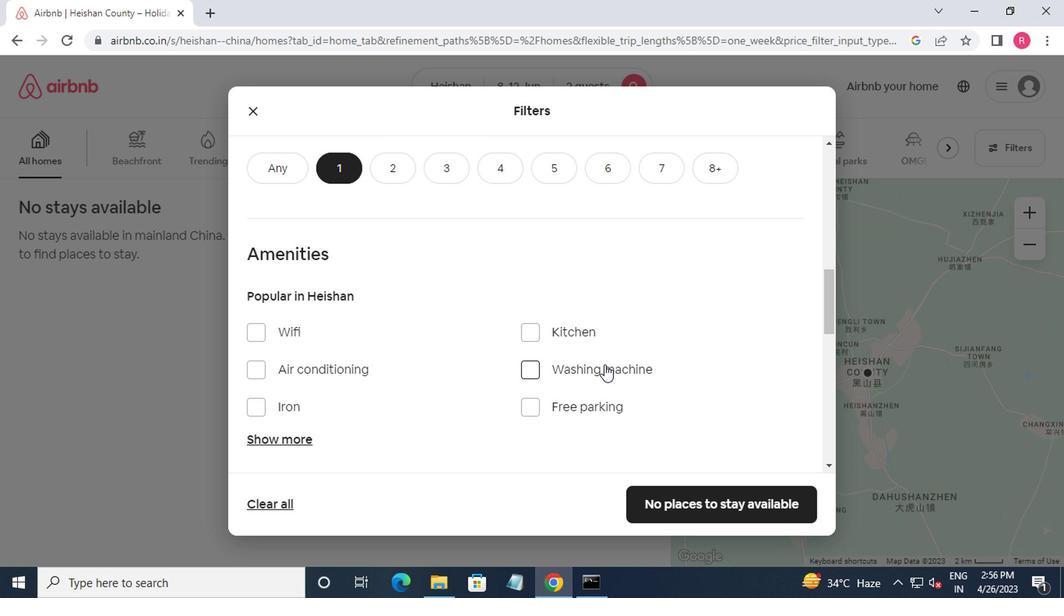 
Action: Mouse moved to (602, 367)
Screenshot: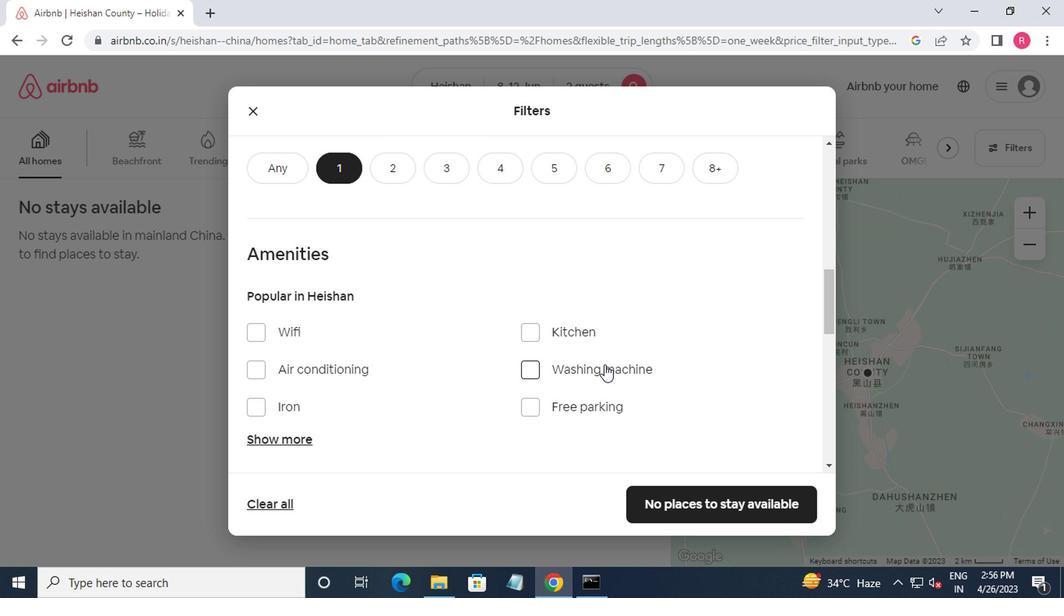 
Action: Mouse scrolled (602, 366) with delta (0, 0)
Screenshot: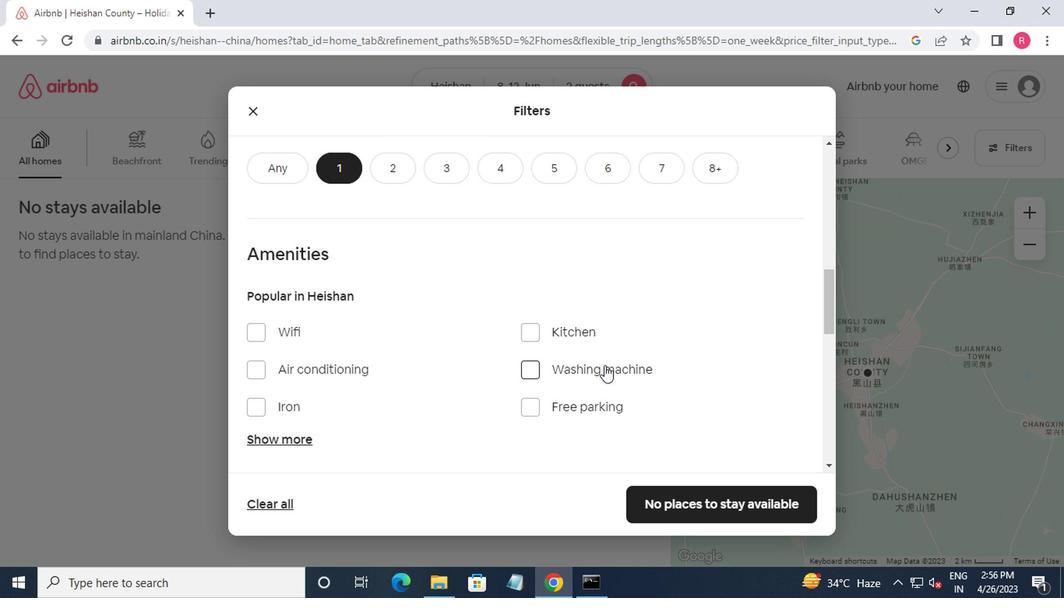 
Action: Mouse moved to (603, 370)
Screenshot: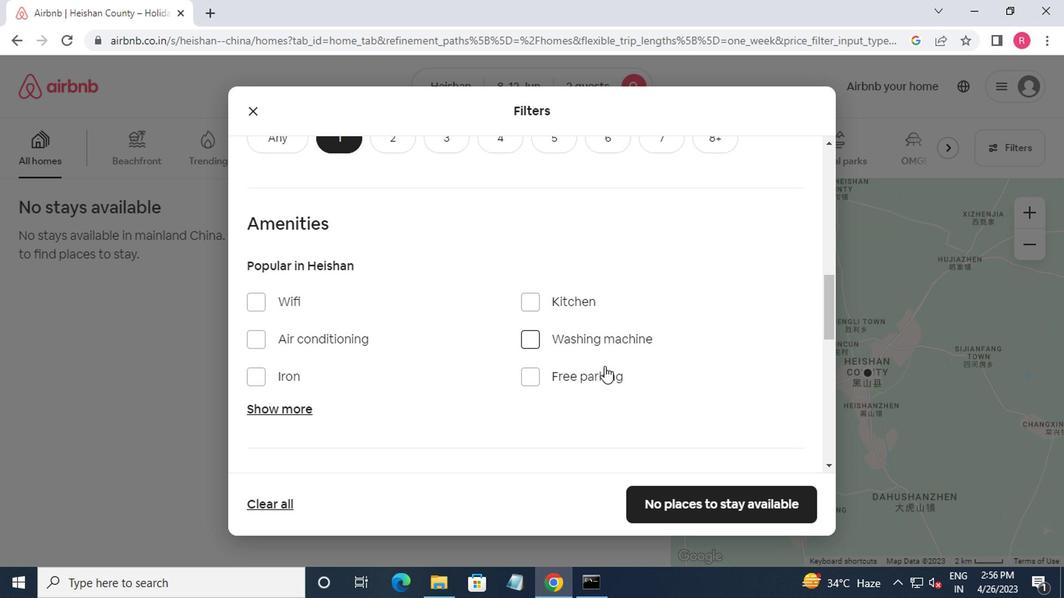 
Action: Mouse scrolled (603, 370) with delta (0, 0)
Screenshot: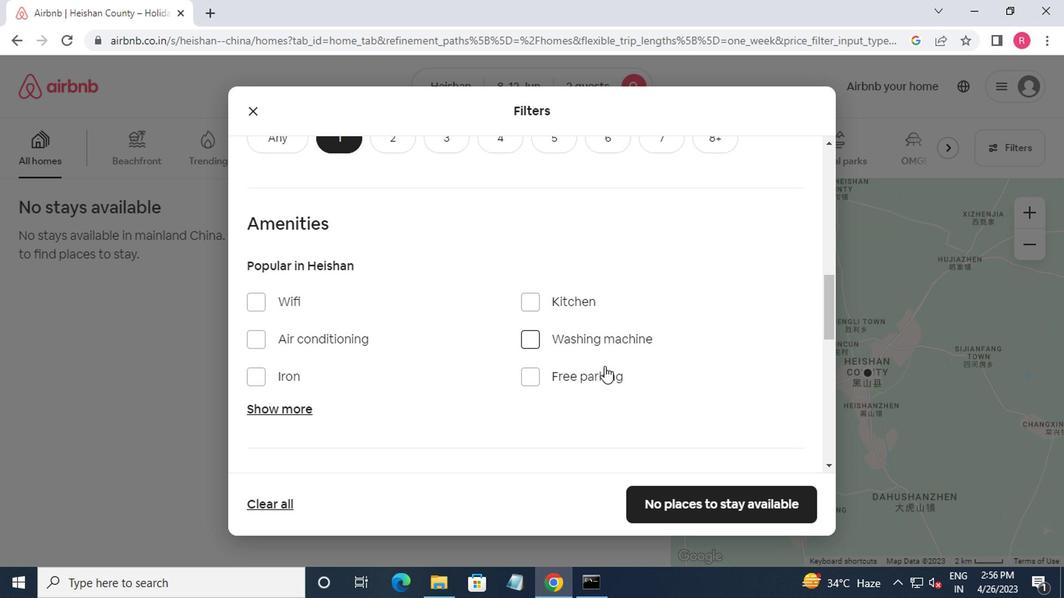 
Action: Mouse moved to (770, 395)
Screenshot: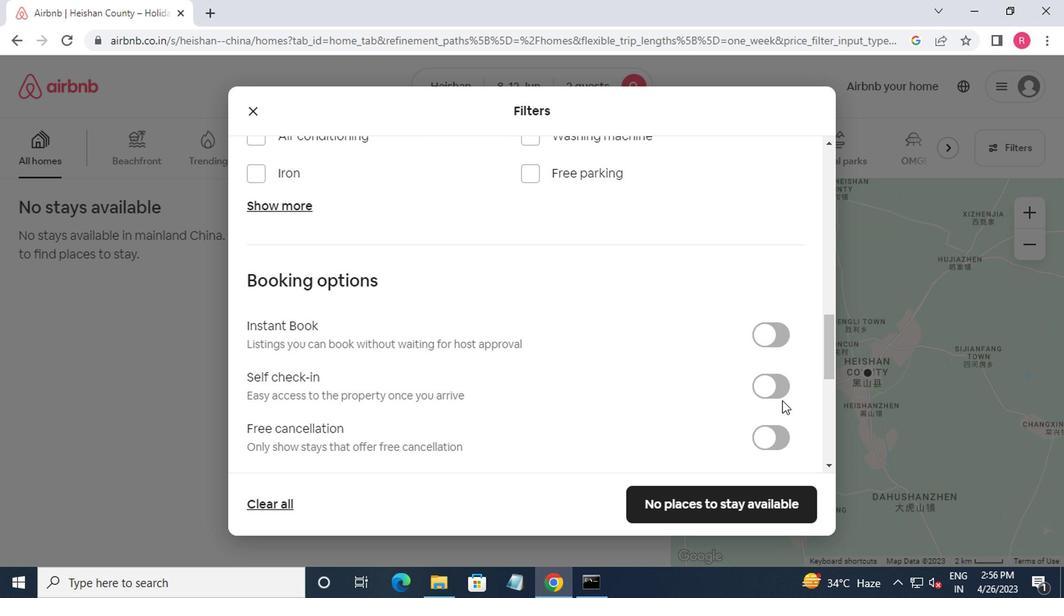 
Action: Mouse pressed left at (770, 395)
Screenshot: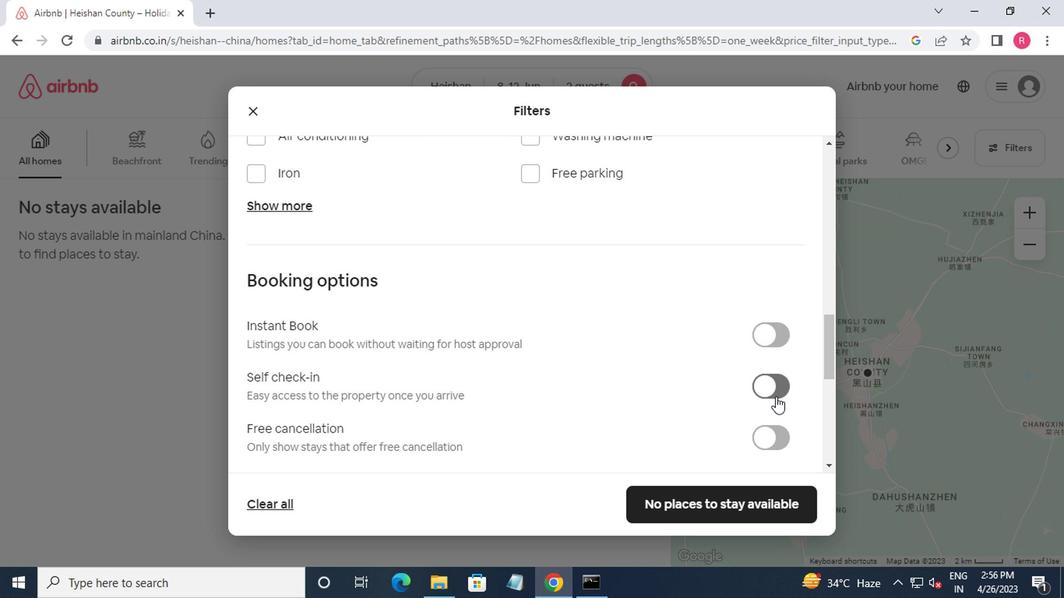 
Action: Mouse moved to (756, 407)
Screenshot: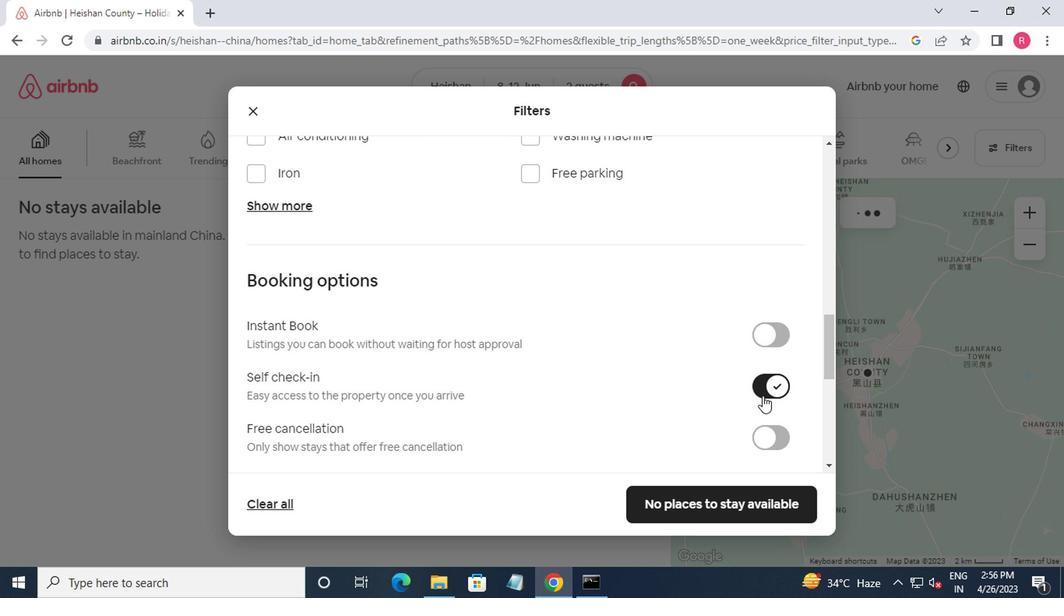 
Action: Mouse scrolled (756, 406) with delta (0, 0)
Screenshot: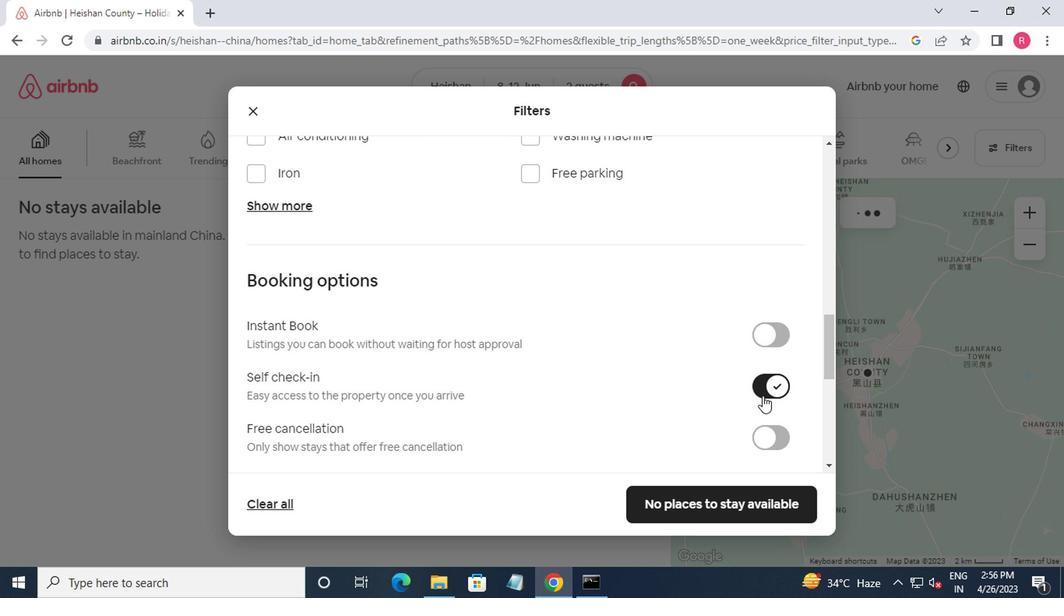 
Action: Mouse moved to (756, 410)
Screenshot: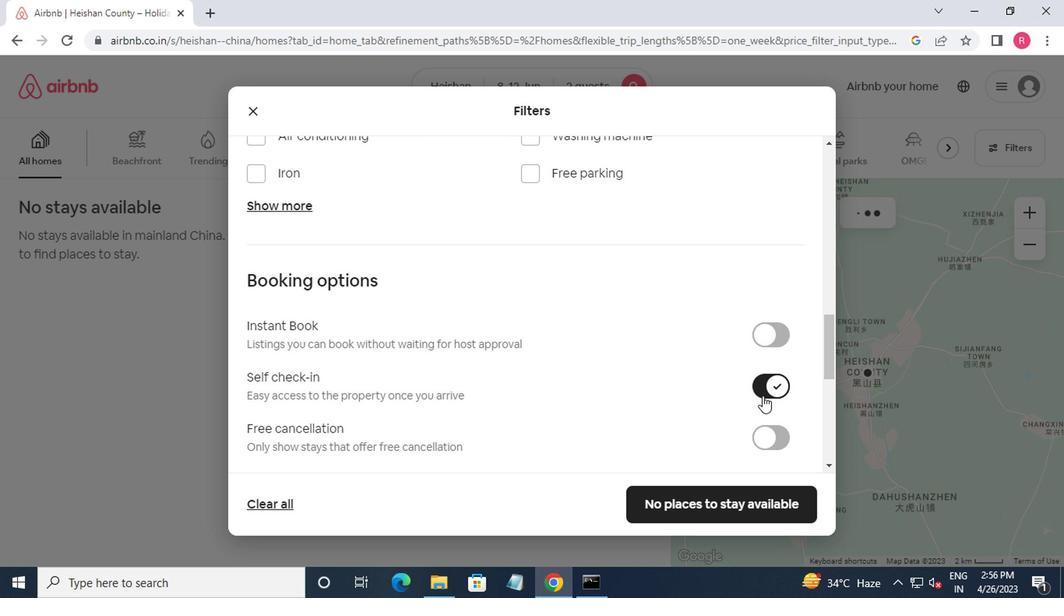 
Action: Mouse scrolled (756, 410) with delta (0, 0)
Screenshot: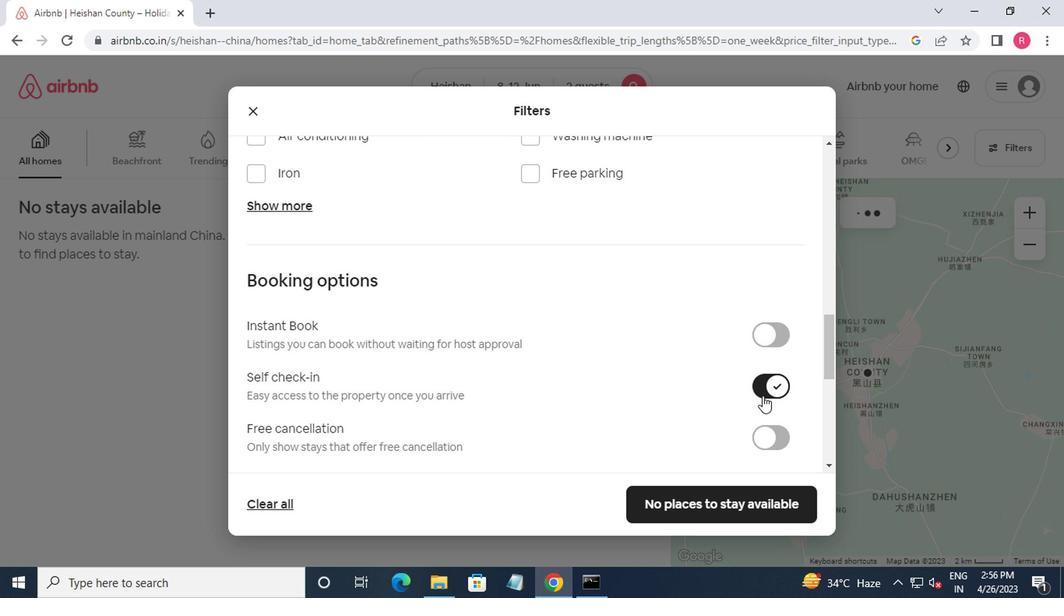 
Action: Mouse moved to (756, 412)
Screenshot: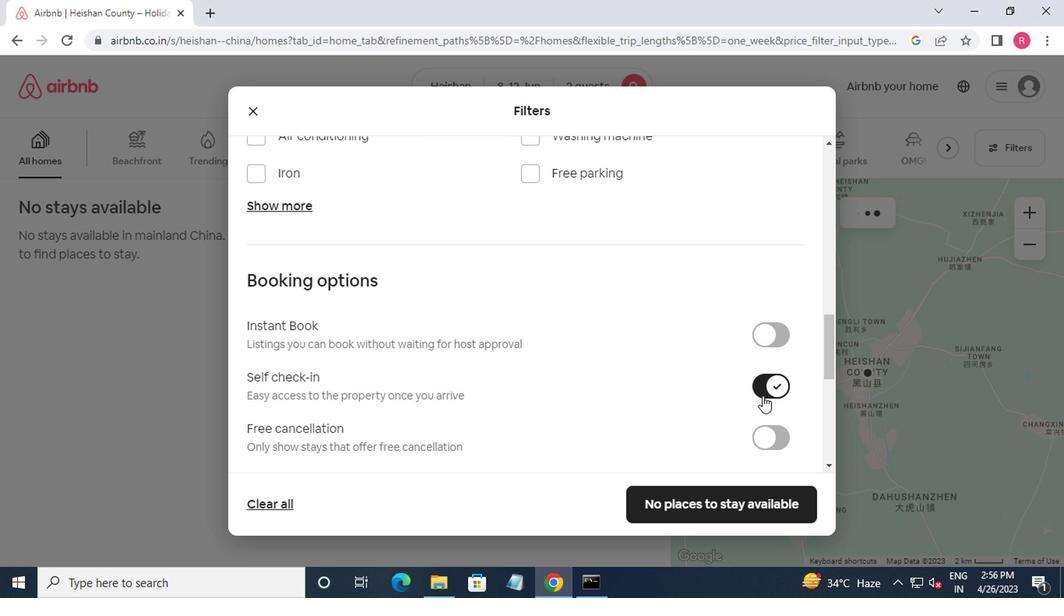
Action: Mouse scrolled (756, 411) with delta (0, -1)
Screenshot: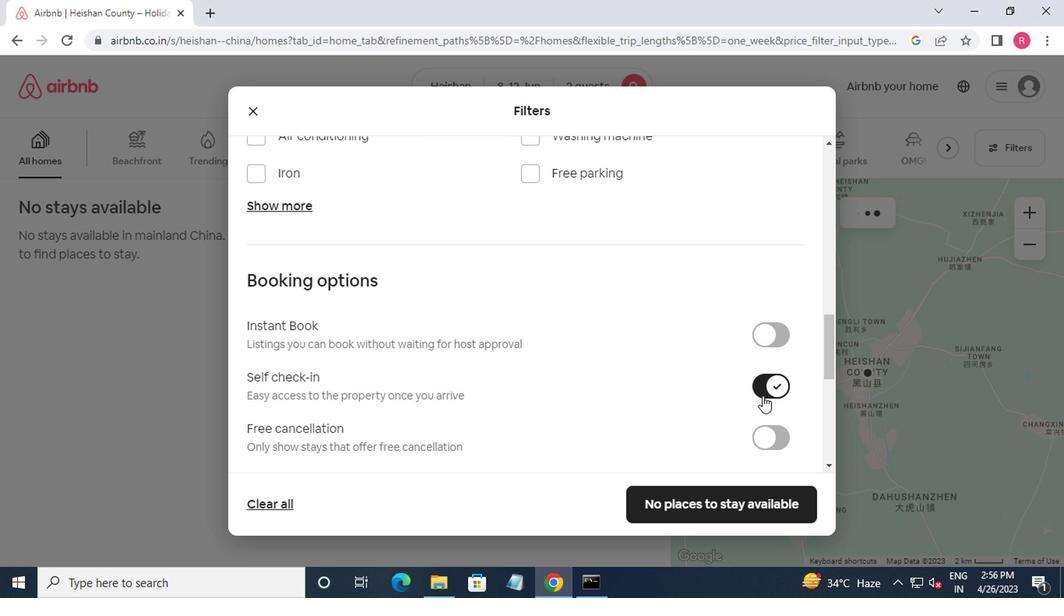 
Action: Mouse moved to (756, 414)
Screenshot: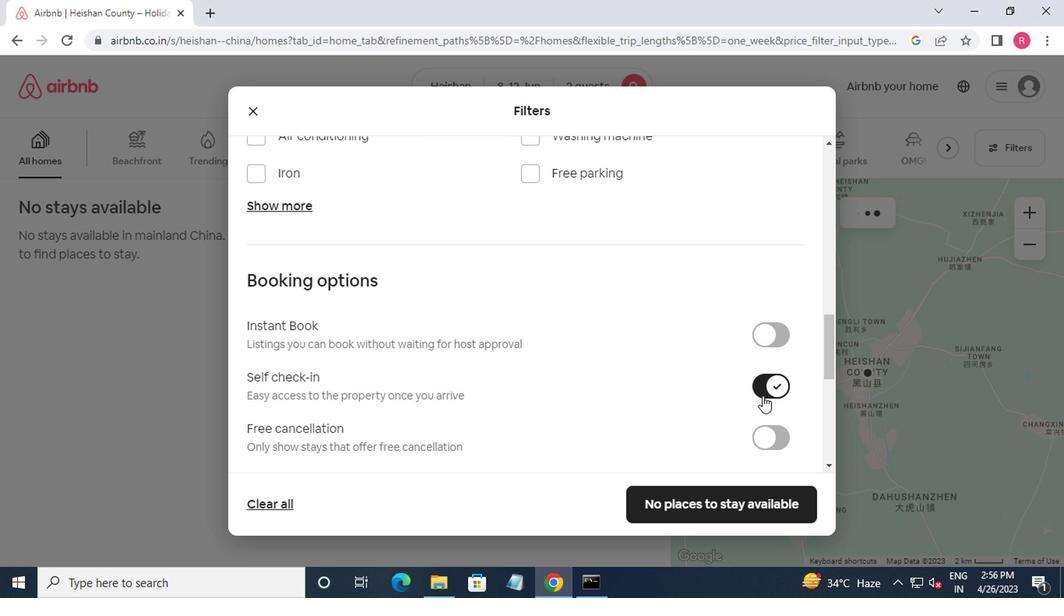 
Action: Mouse scrolled (756, 413) with delta (0, -1)
Screenshot: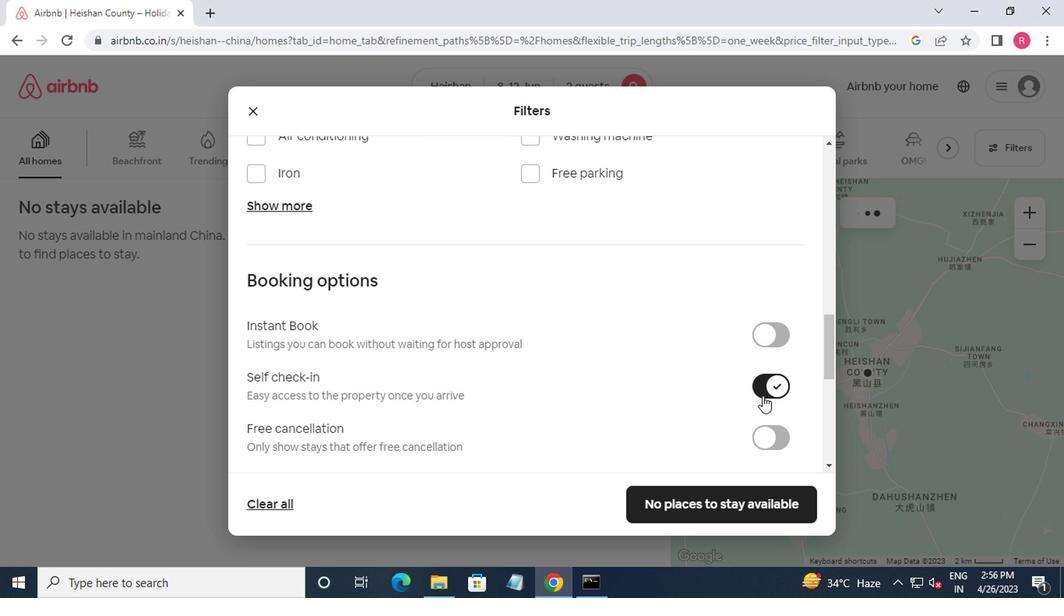 
Action: Mouse moved to (749, 420)
Screenshot: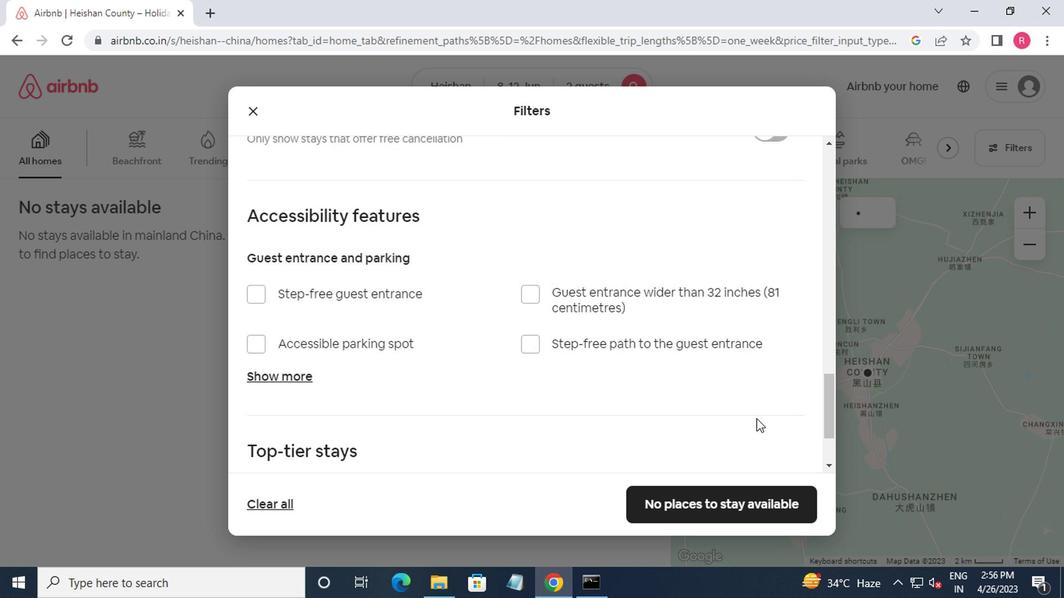 
Action: Mouse scrolled (749, 419) with delta (0, -1)
Screenshot: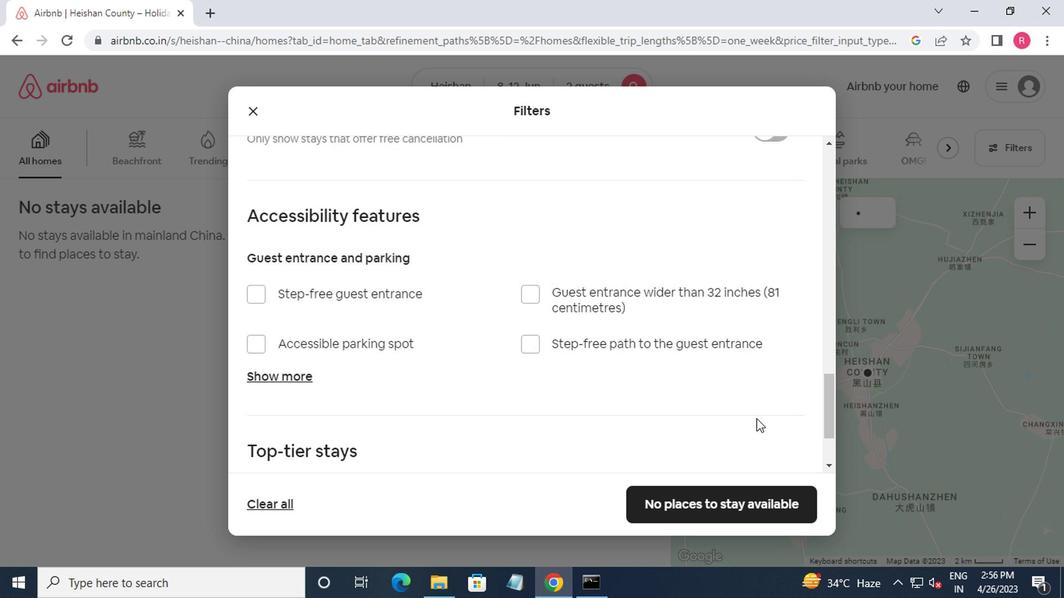 
Action: Mouse moved to (746, 424)
Screenshot: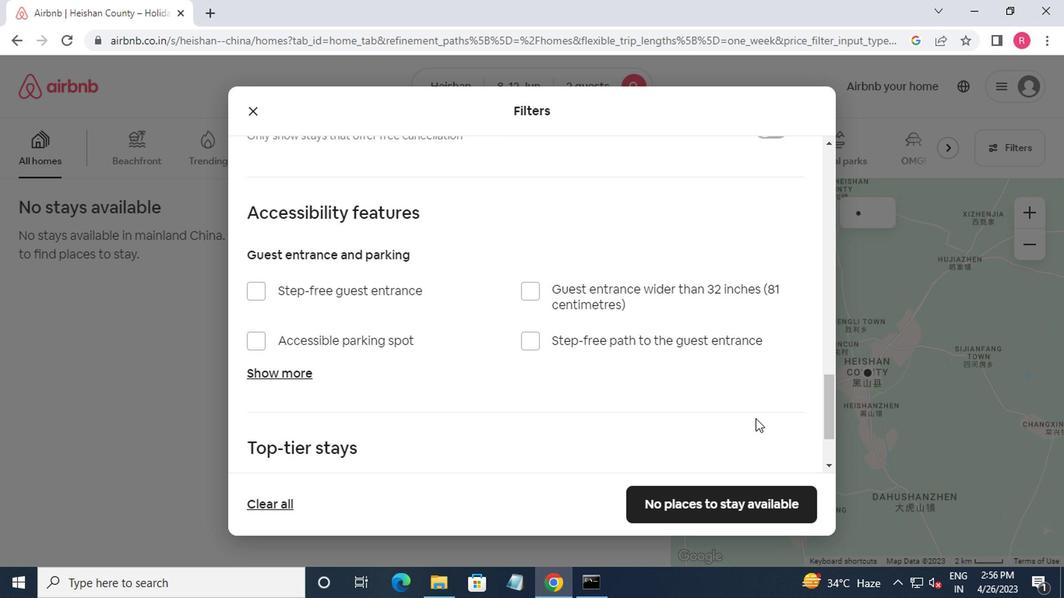 
Action: Mouse scrolled (746, 422) with delta (0, -1)
Screenshot: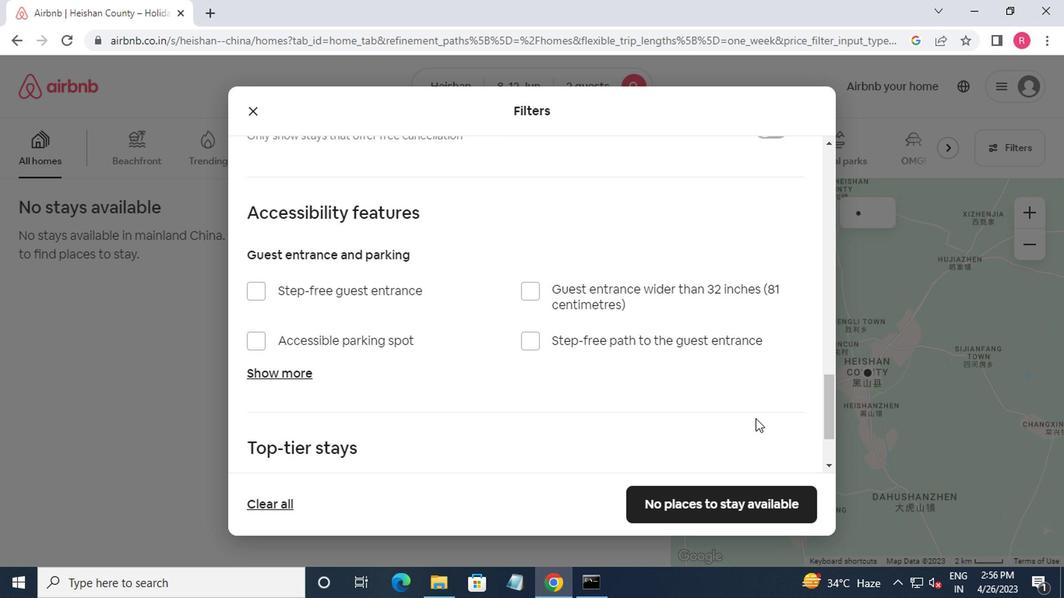 
Action: Mouse moved to (743, 429)
Screenshot: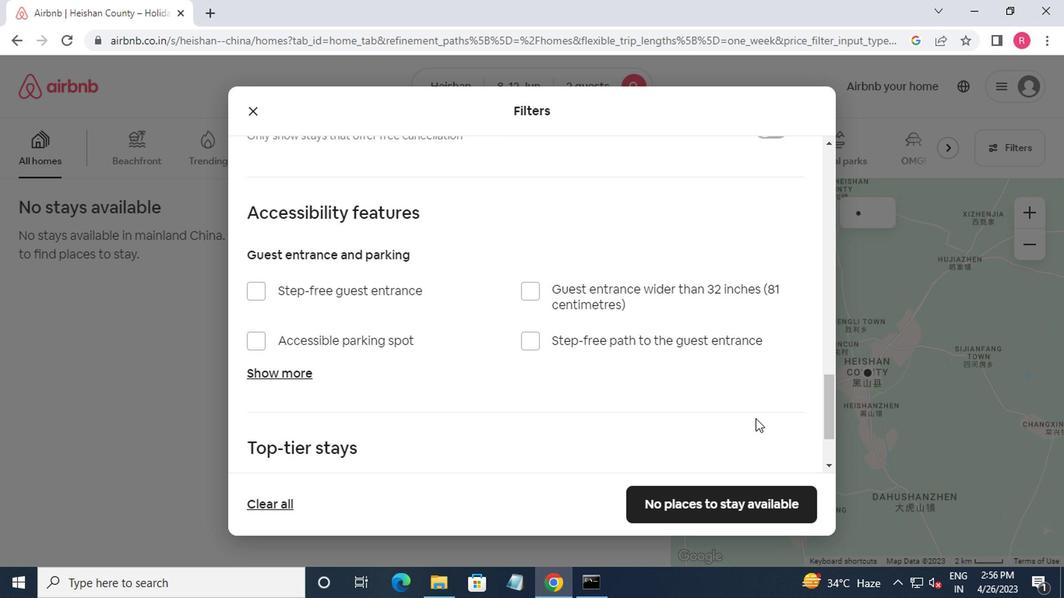 
Action: Mouse scrolled (743, 428) with delta (0, -1)
Screenshot: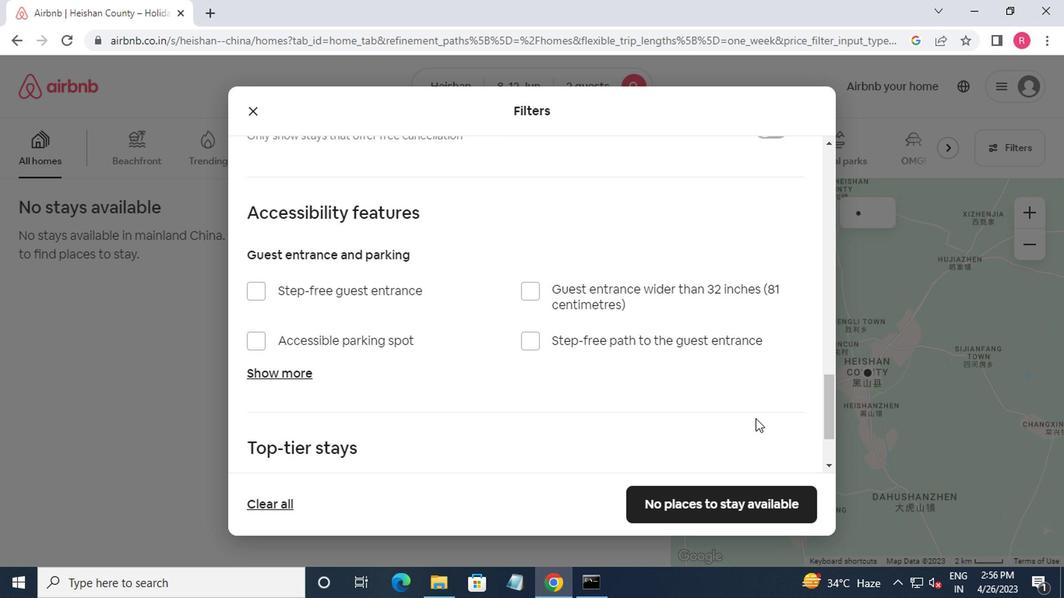 
Action: Mouse moved to (742, 434)
Screenshot: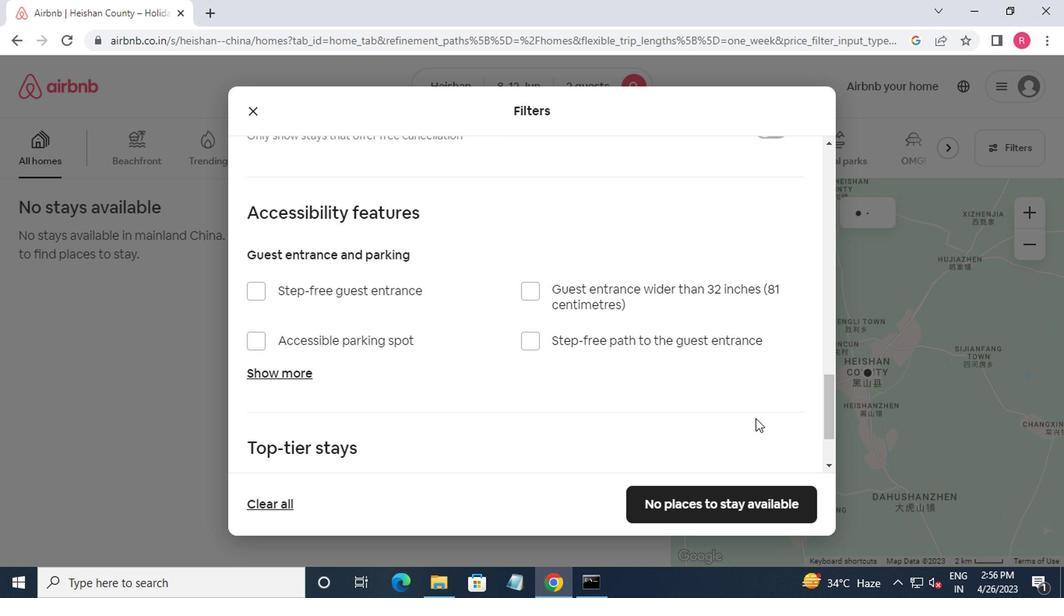 
Action: Mouse scrolled (742, 433) with delta (0, 0)
Screenshot: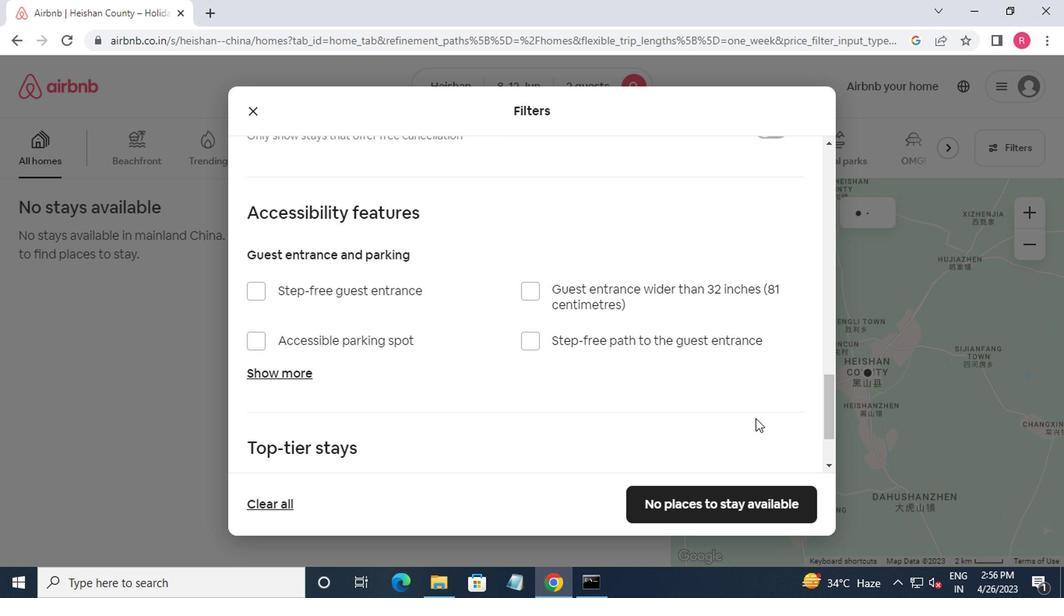 
Action: Mouse moved to (716, 505)
Screenshot: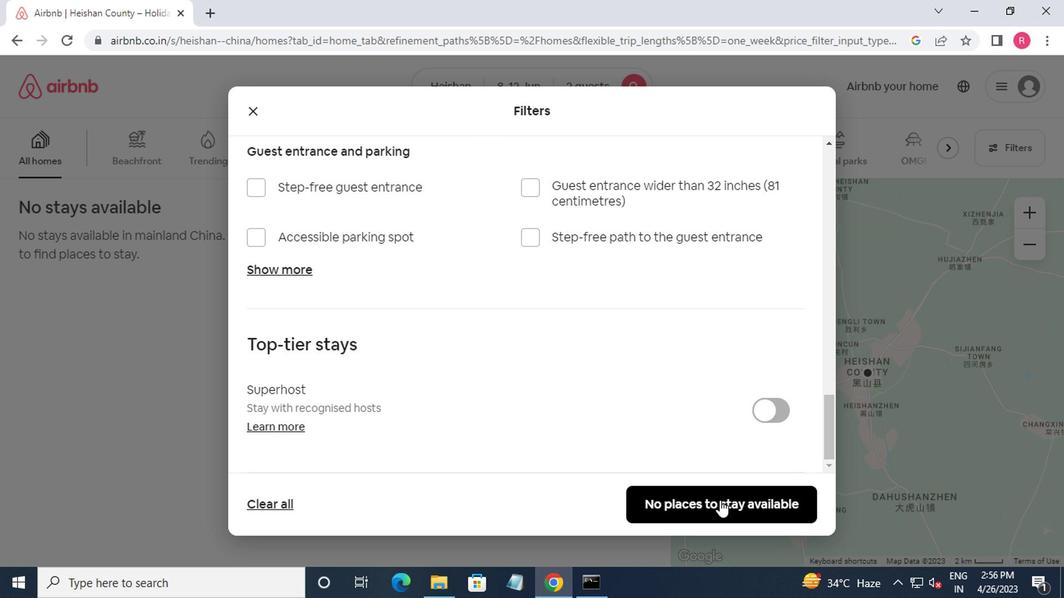 
Action: Mouse pressed left at (716, 505)
Screenshot: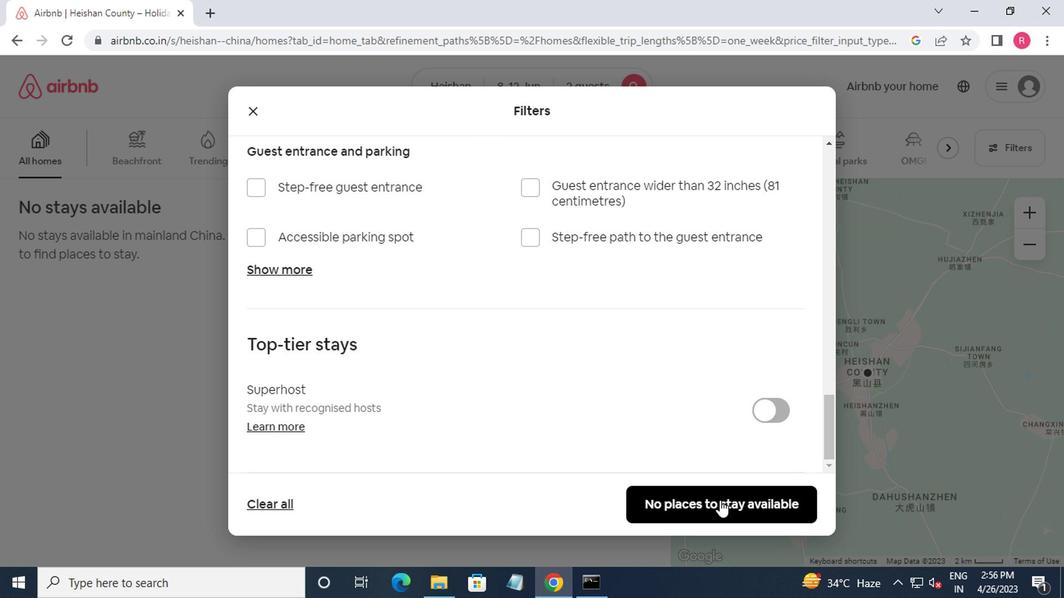 
Action: Mouse moved to (717, 505)
Screenshot: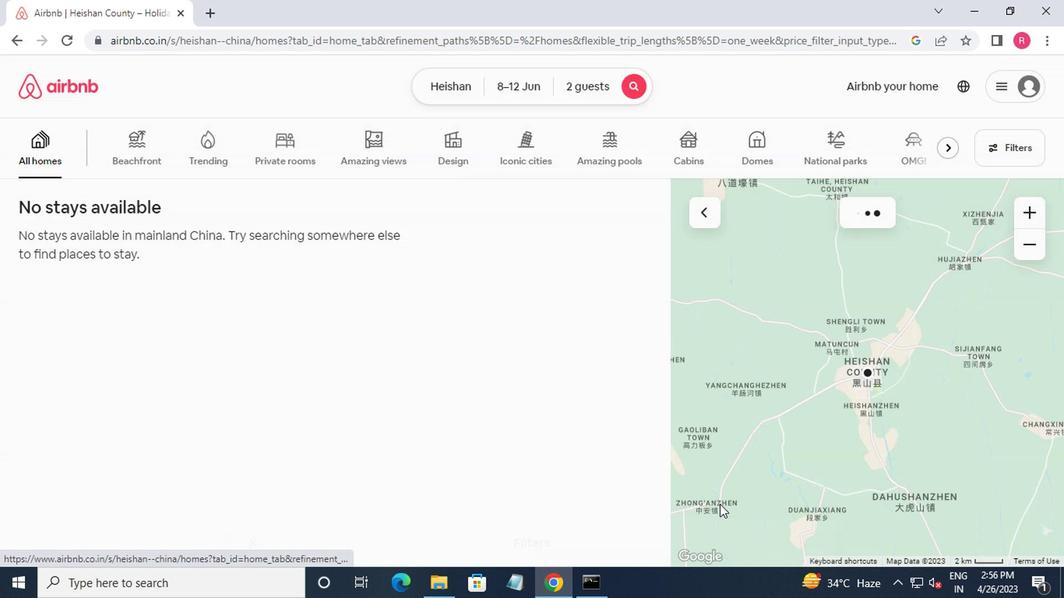 
